 Task: Find connections with filter location Malīhābād with filter topic #Entrepreneurwith filter profile language Spanish with filter current company Dailyhunt with filter school Bangalore Jobs youth with filter industry Climate Data and Analytics with filter service category Tax Preparation with filter keywords title Hair Stylist
Action: Mouse moved to (512, 67)
Screenshot: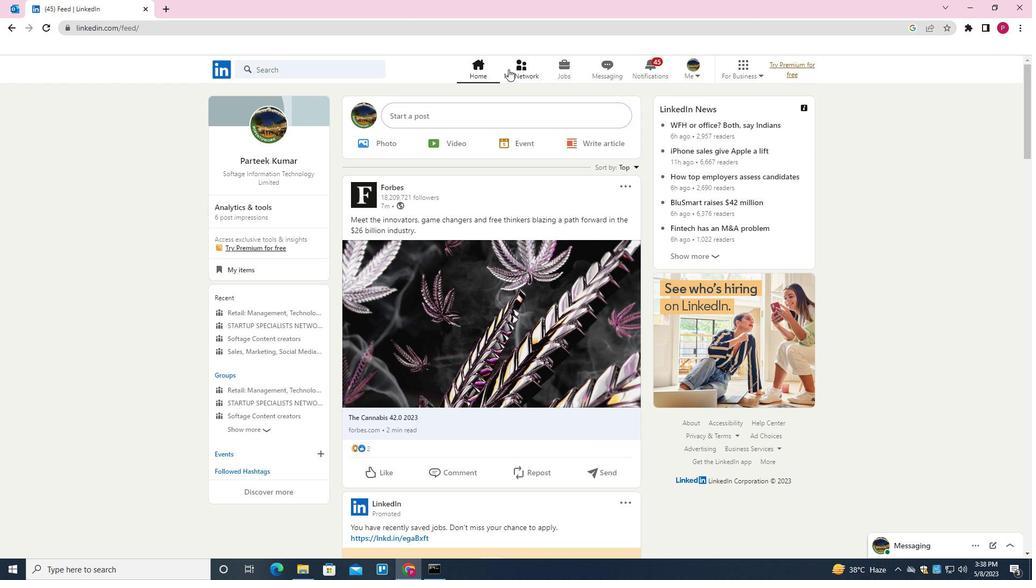 
Action: Mouse pressed left at (512, 67)
Screenshot: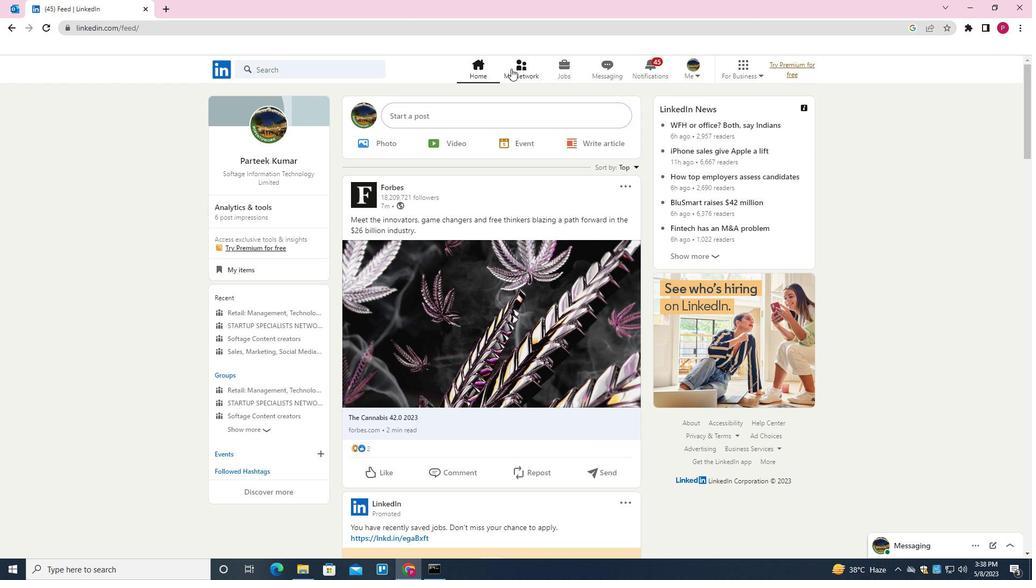
Action: Mouse moved to (302, 128)
Screenshot: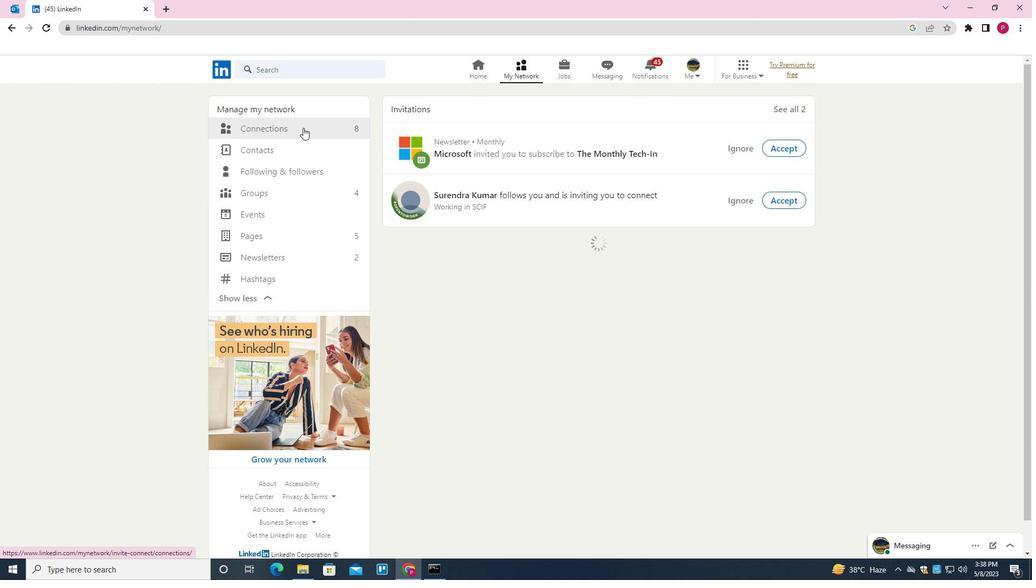 
Action: Mouse pressed left at (302, 128)
Screenshot: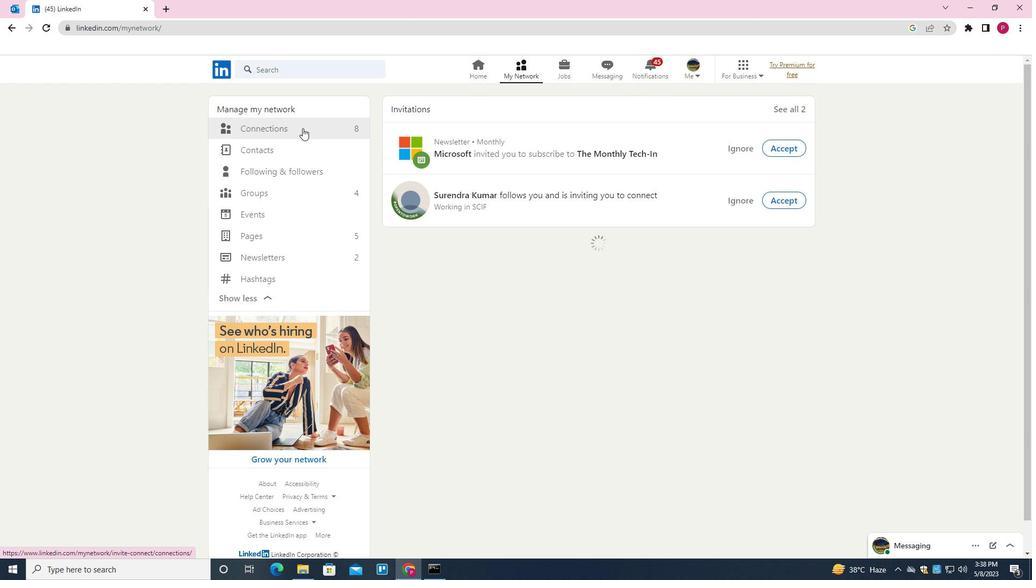 
Action: Mouse moved to (589, 125)
Screenshot: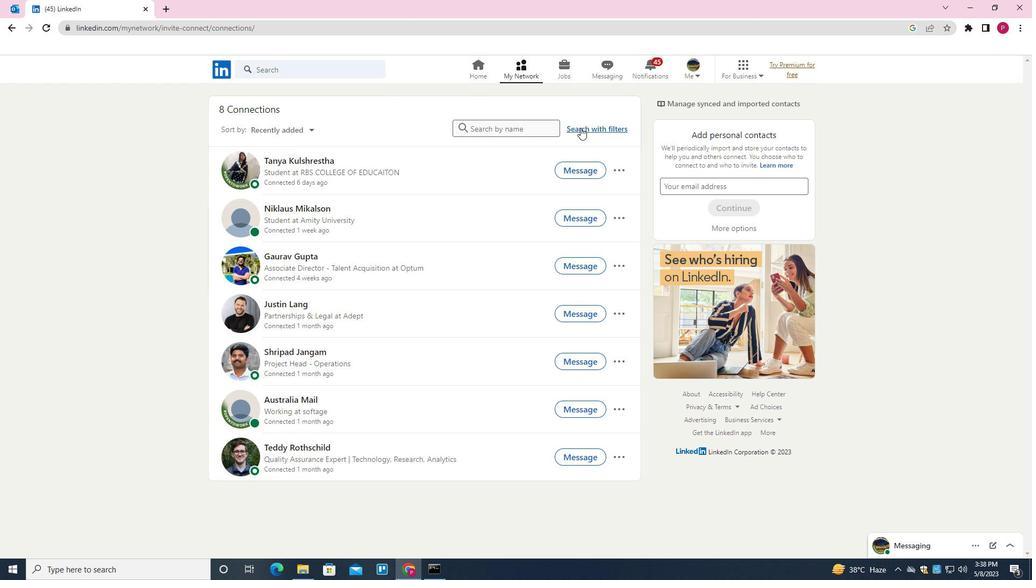 
Action: Mouse pressed left at (589, 125)
Screenshot: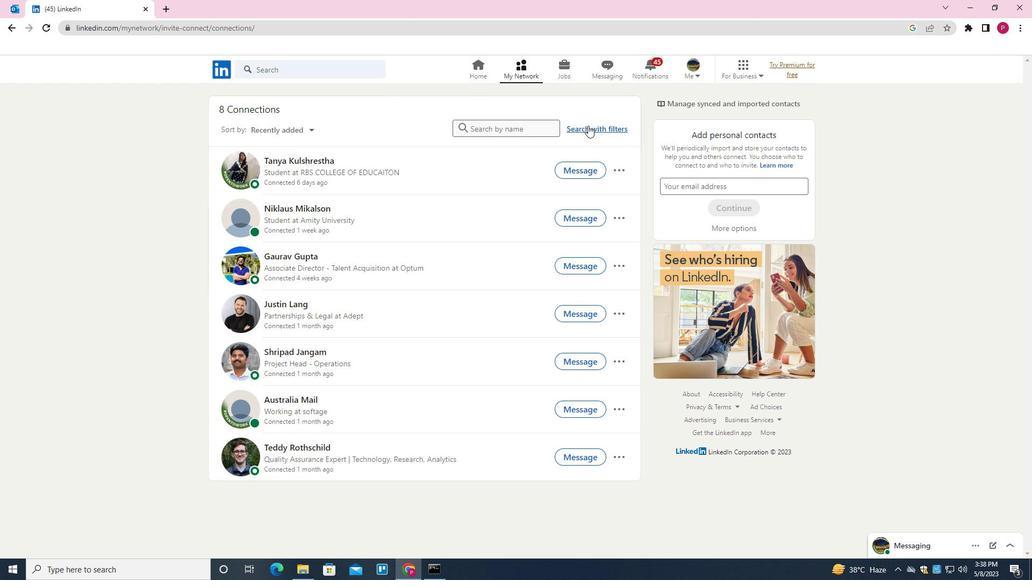 
Action: Mouse moved to (551, 100)
Screenshot: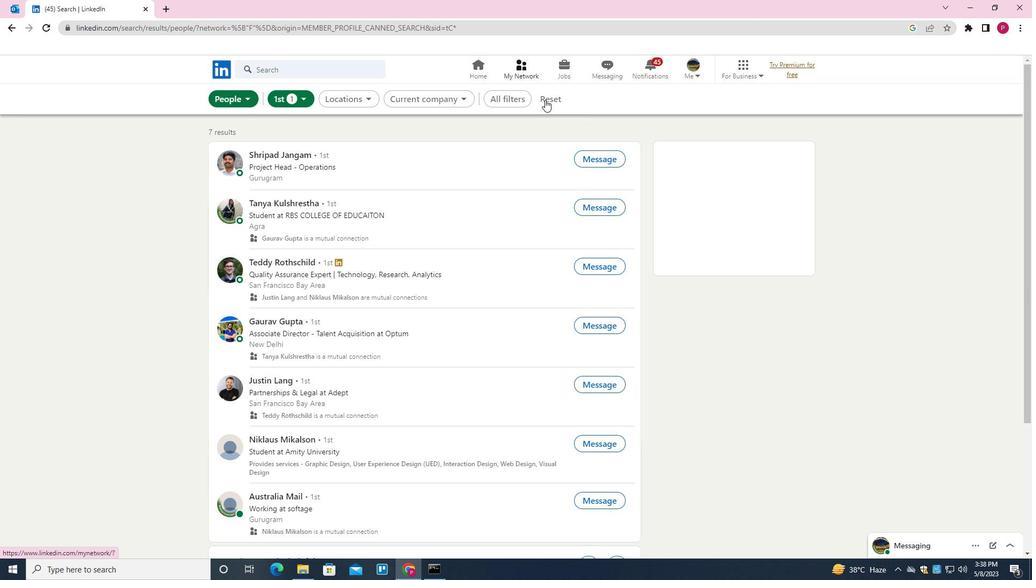
Action: Mouse pressed left at (551, 100)
Screenshot: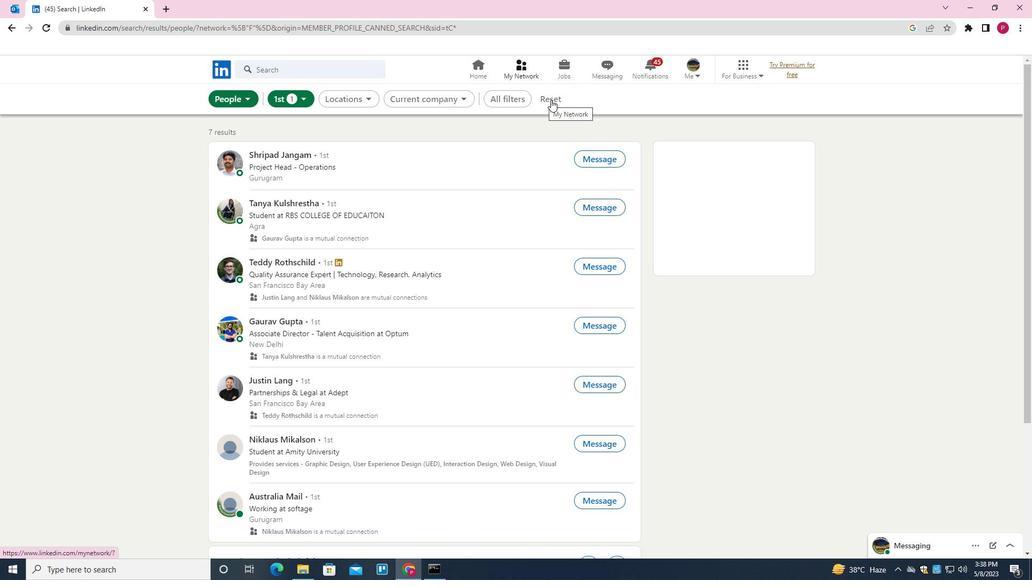 
Action: Mouse moved to (534, 102)
Screenshot: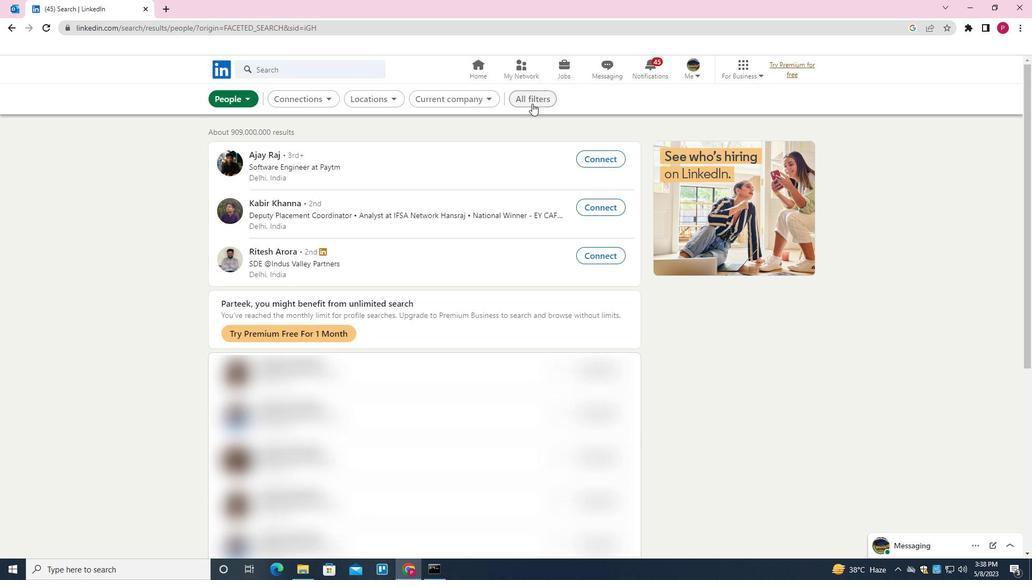 
Action: Mouse pressed left at (534, 102)
Screenshot: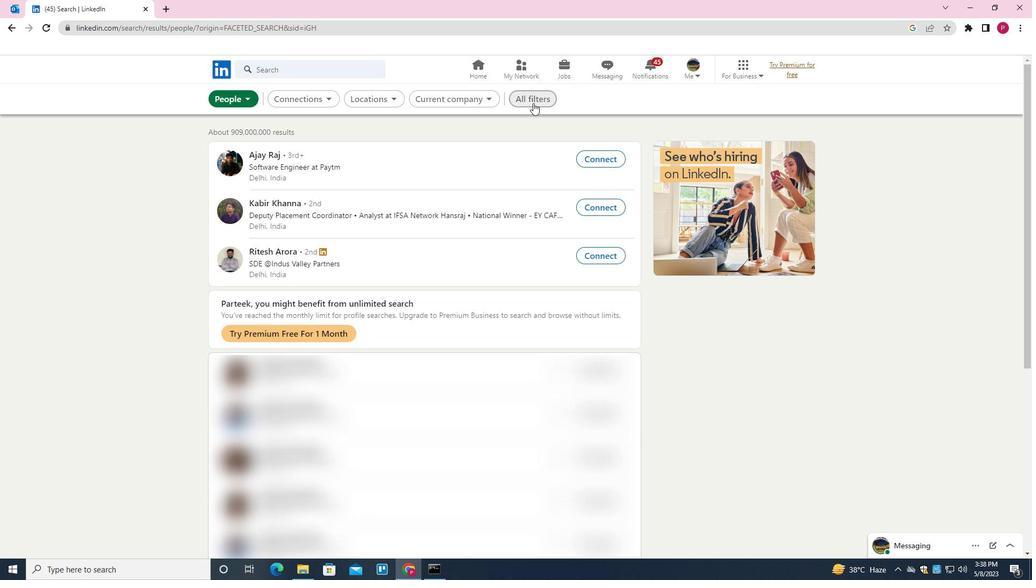 
Action: Mouse moved to (834, 280)
Screenshot: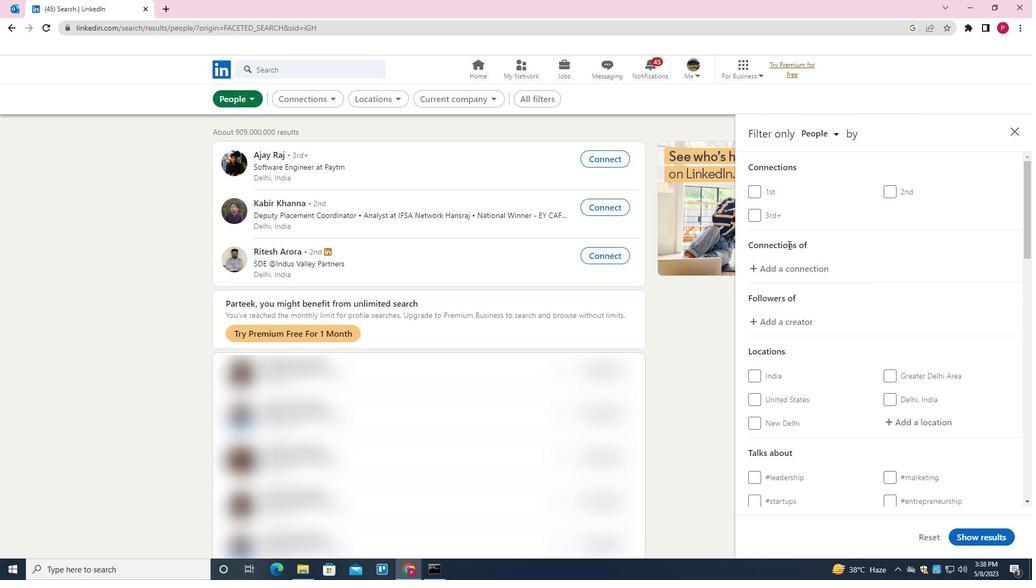
Action: Mouse scrolled (834, 280) with delta (0, 0)
Screenshot: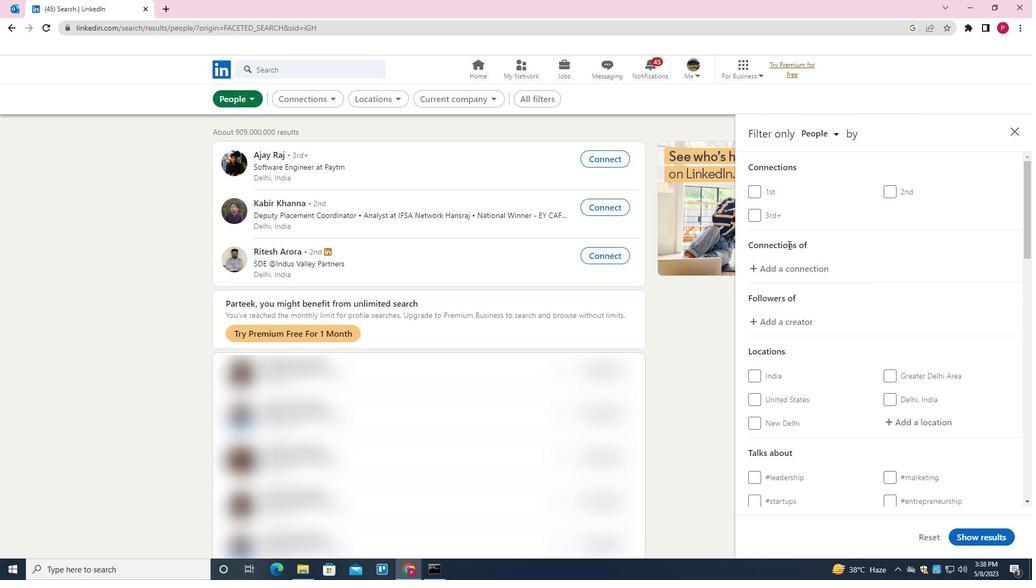 
Action: Mouse moved to (855, 296)
Screenshot: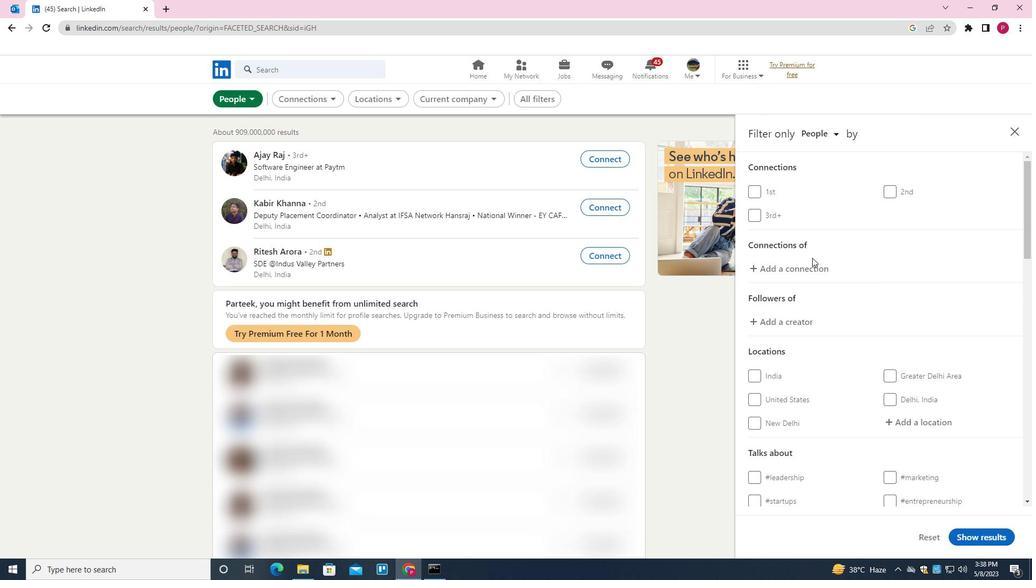 
Action: Mouse scrolled (855, 296) with delta (0, 0)
Screenshot: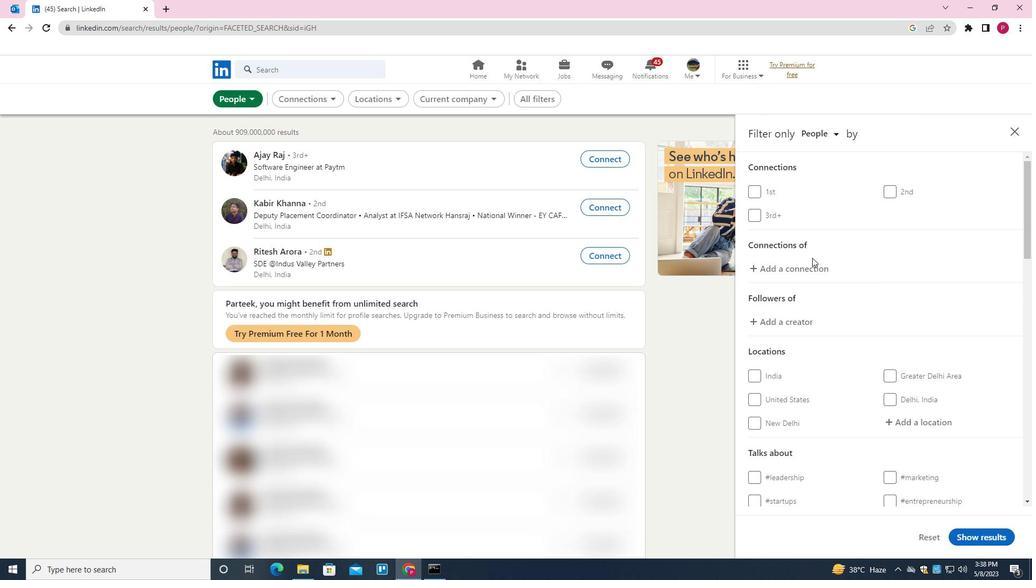
Action: Mouse moved to (862, 302)
Screenshot: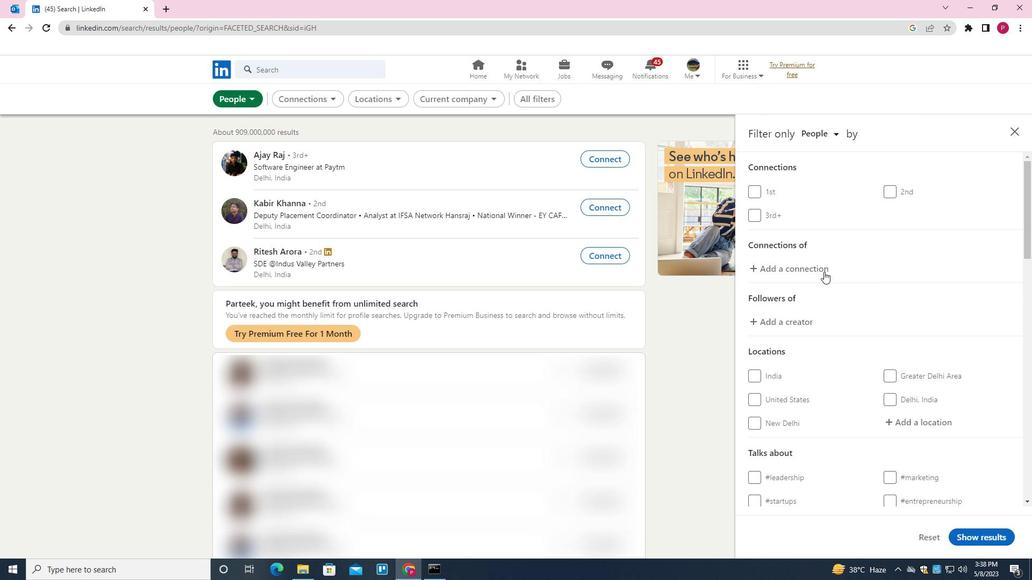 
Action: Mouse scrolled (862, 302) with delta (0, 0)
Screenshot: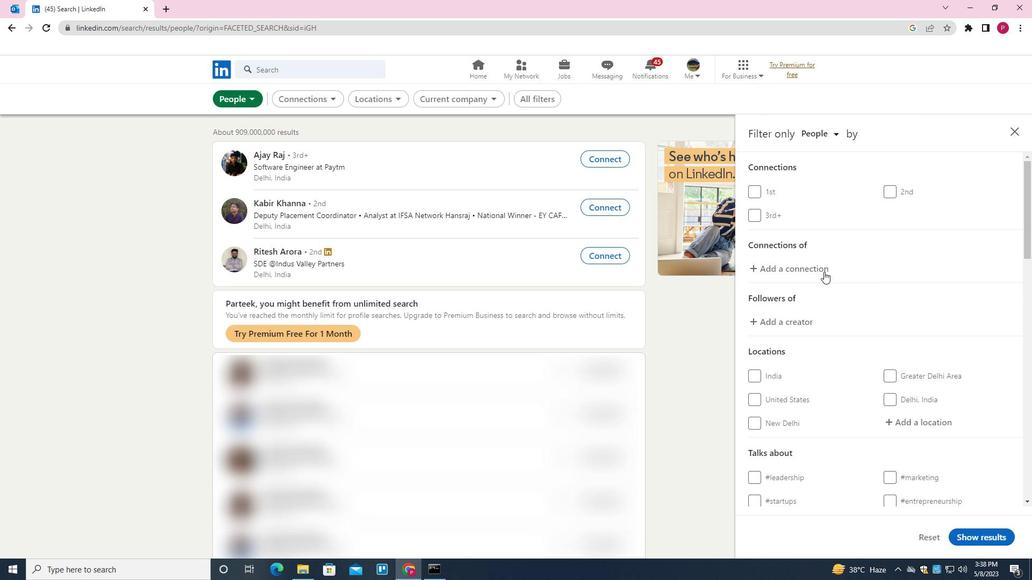 
Action: Mouse moved to (925, 259)
Screenshot: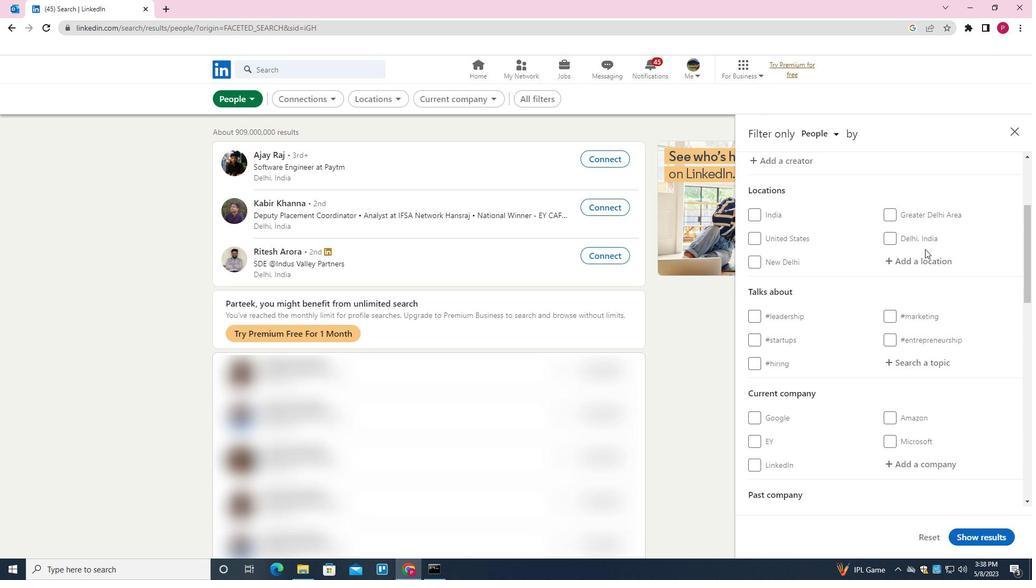 
Action: Mouse pressed left at (925, 259)
Screenshot: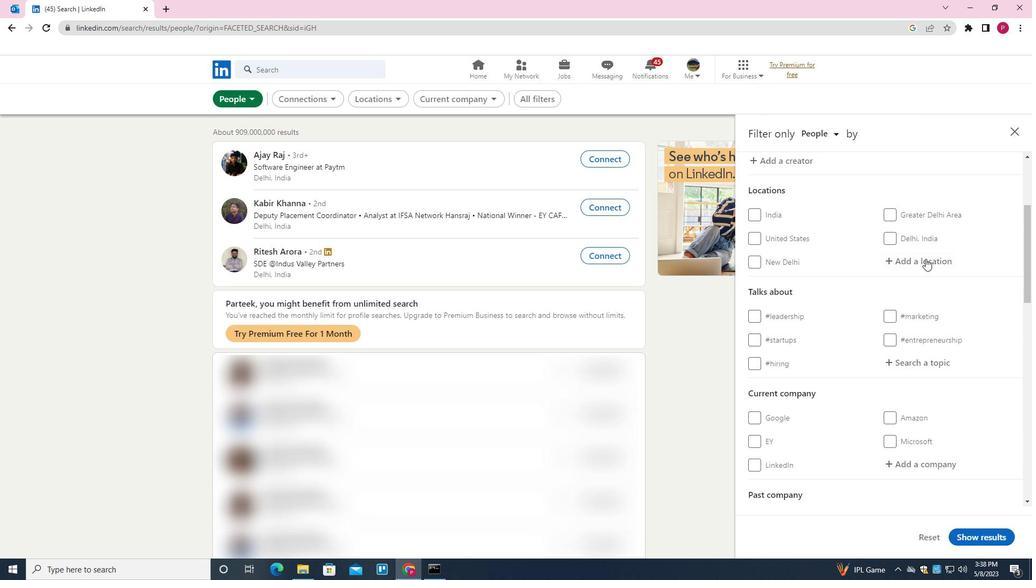 
Action: Key pressed <Key.shift>MALIHABAD<Key.down><Key.enter>
Screenshot: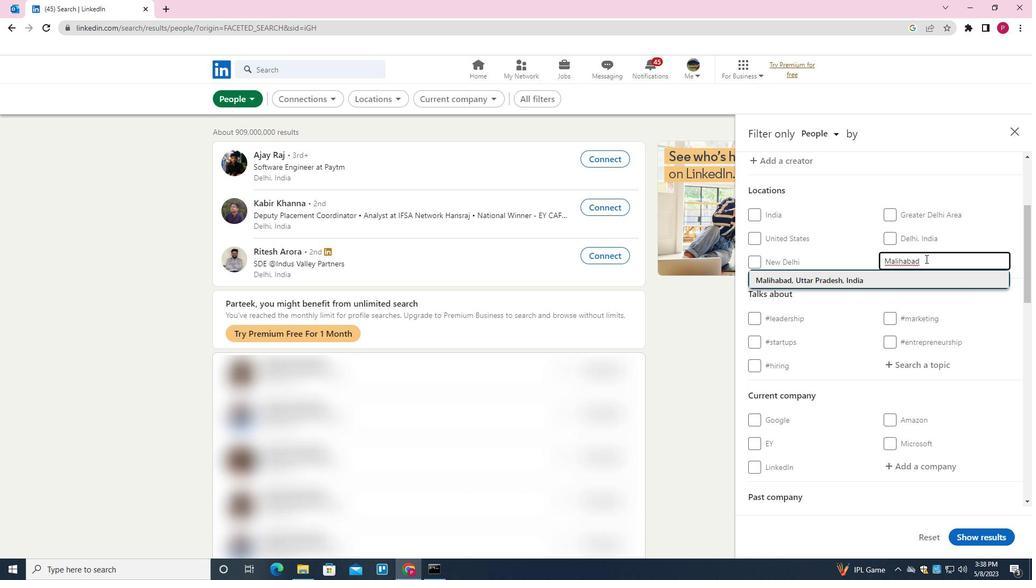 
Action: Mouse moved to (816, 333)
Screenshot: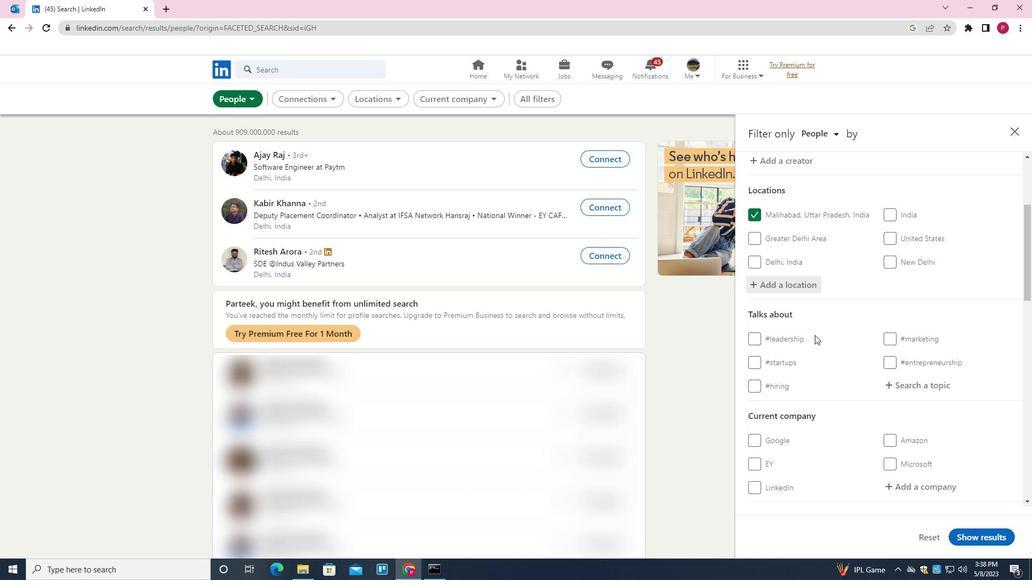 
Action: Mouse scrolled (816, 333) with delta (0, 0)
Screenshot: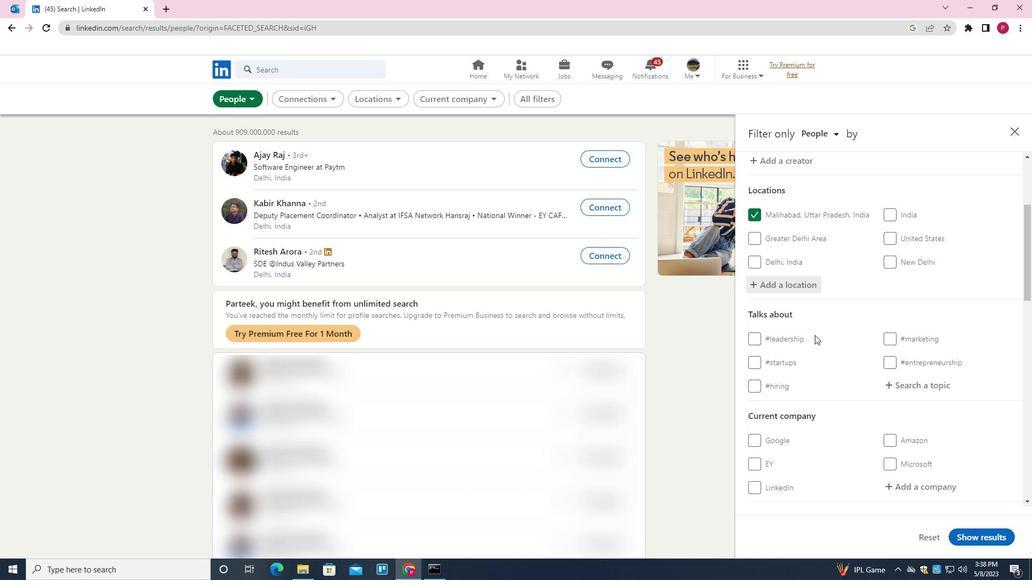 
Action: Mouse moved to (816, 332)
Screenshot: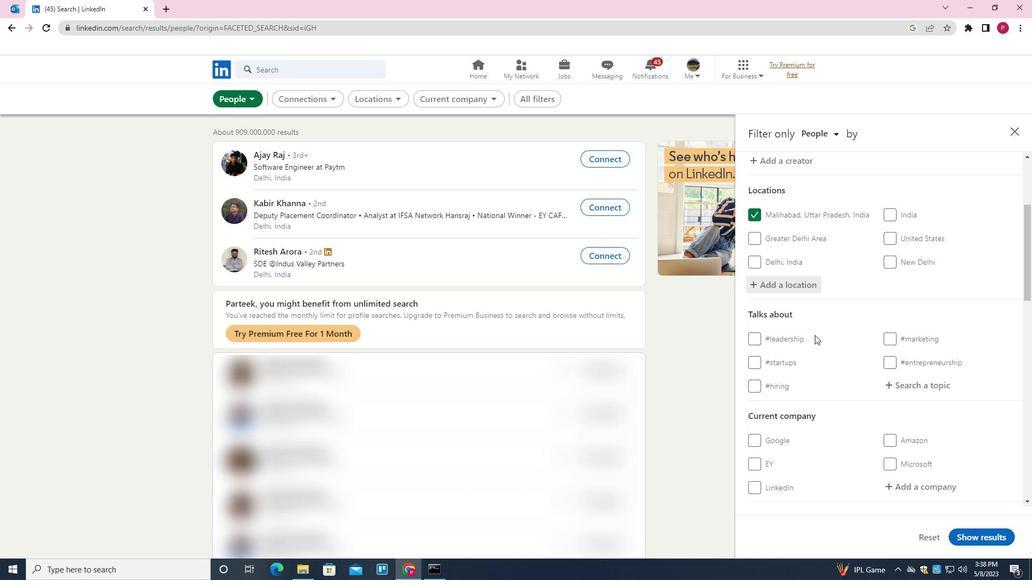 
Action: Mouse scrolled (816, 332) with delta (0, 0)
Screenshot: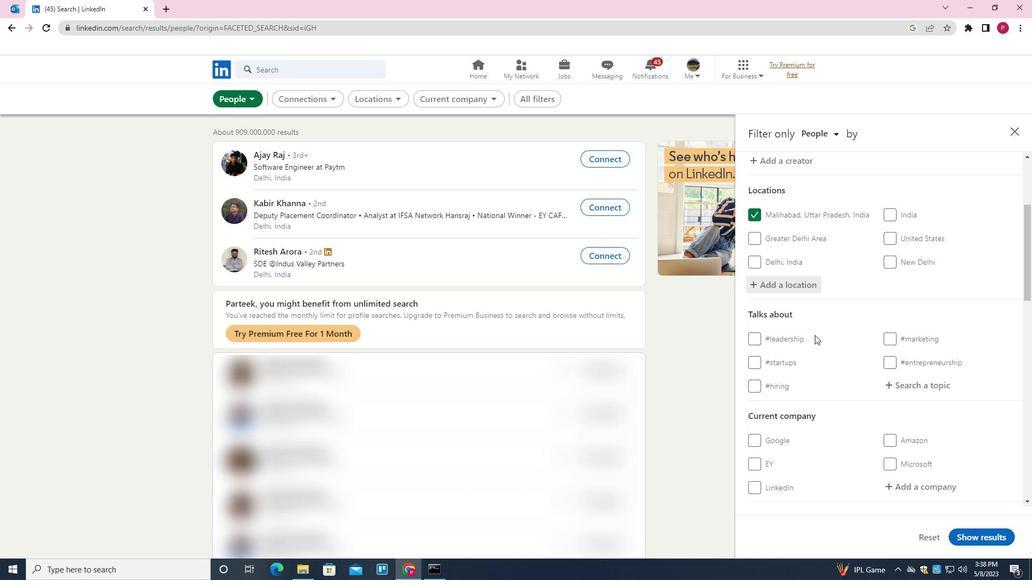 
Action: Mouse moved to (819, 331)
Screenshot: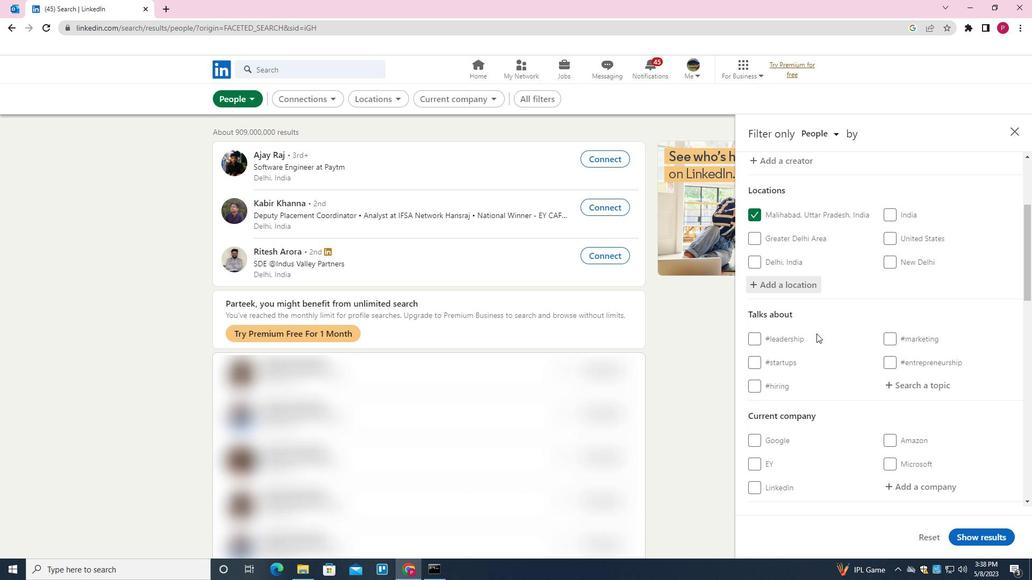 
Action: Mouse scrolled (819, 330) with delta (0, 0)
Screenshot: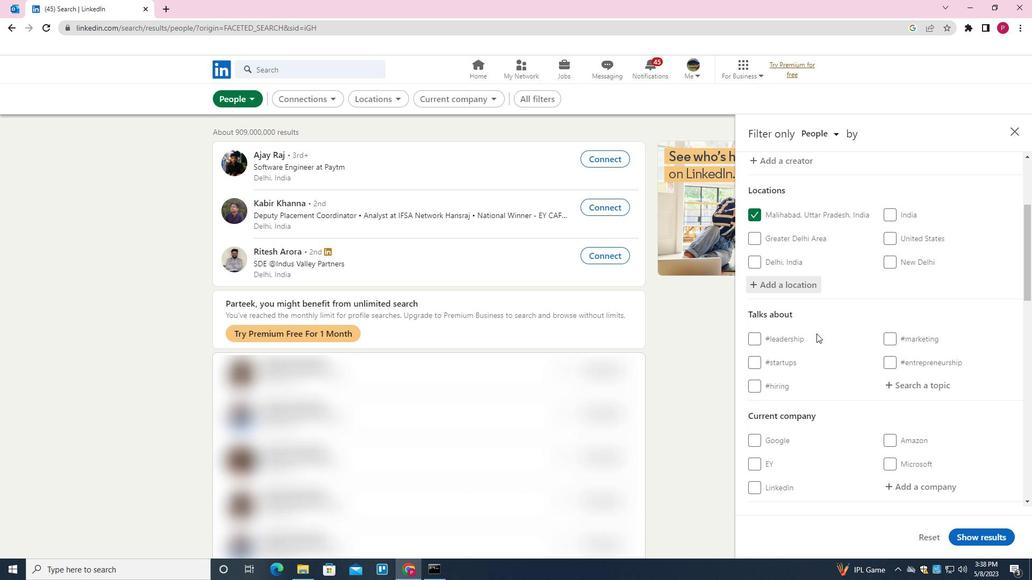
Action: Mouse moved to (898, 222)
Screenshot: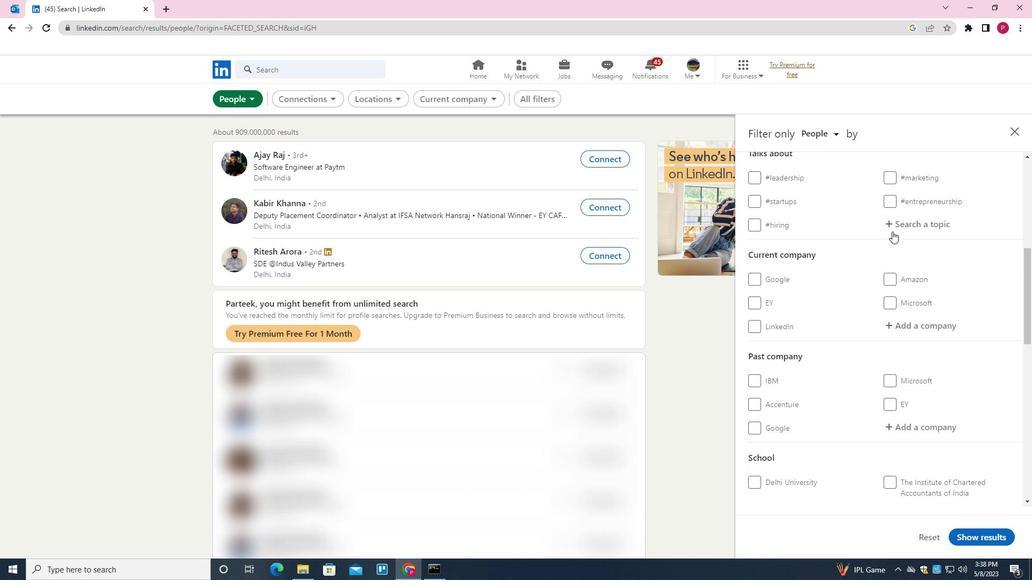 
Action: Mouse pressed left at (898, 222)
Screenshot: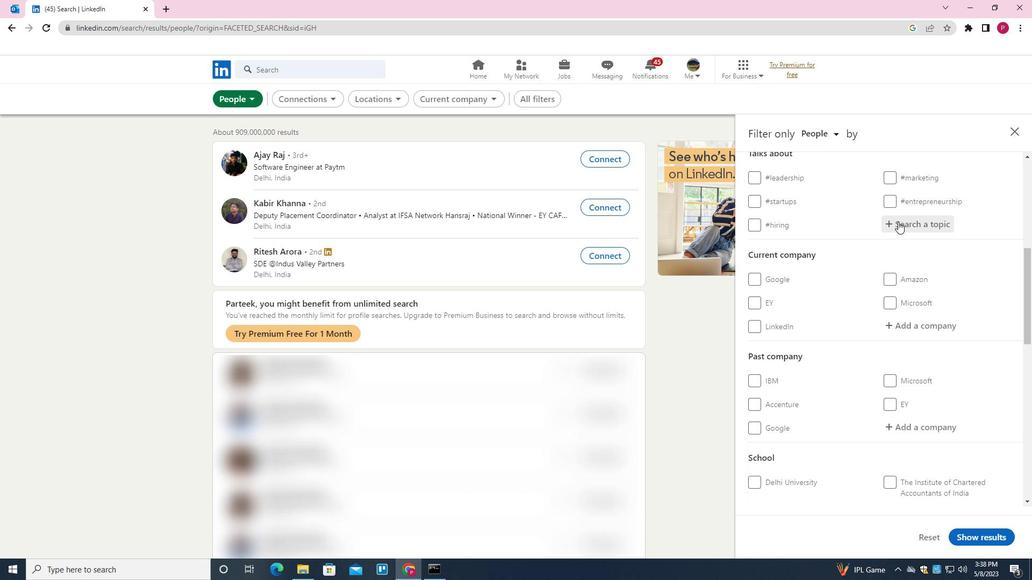 
Action: Key pressed ENTERPRENEUR<Key.down><Key.down><Key.enter>
Screenshot: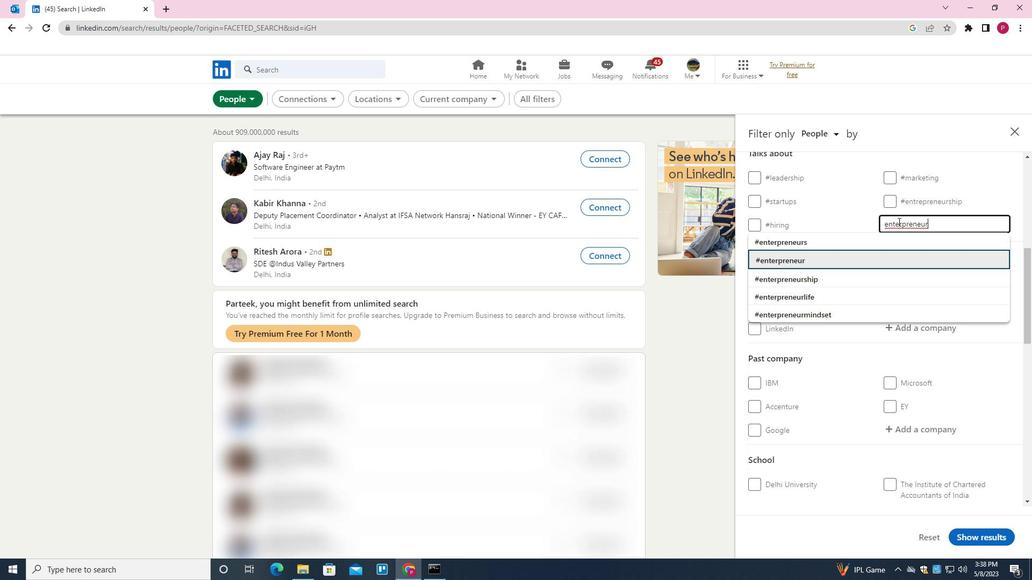 
Action: Mouse moved to (898, 283)
Screenshot: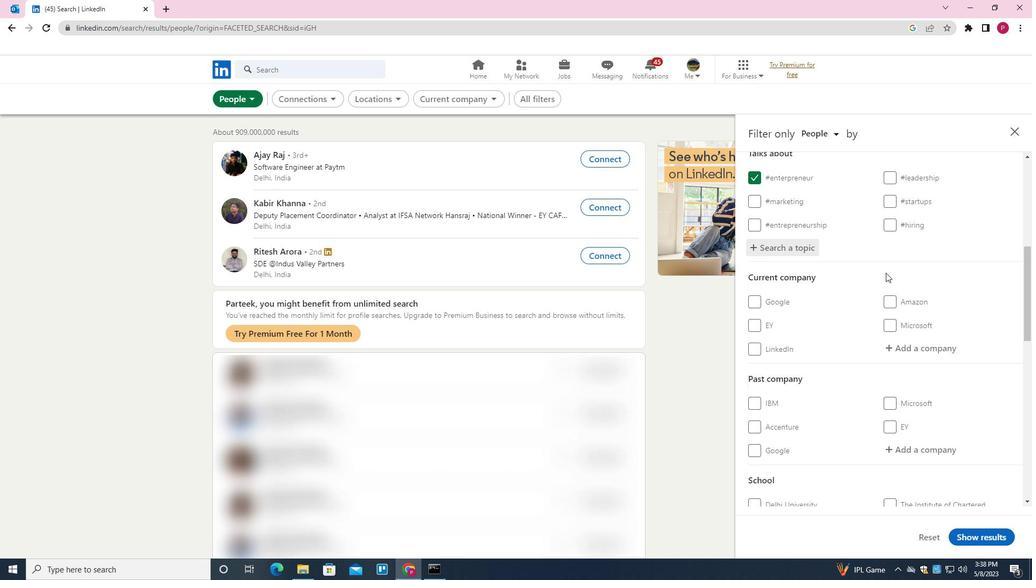 
Action: Mouse scrolled (898, 282) with delta (0, 0)
Screenshot: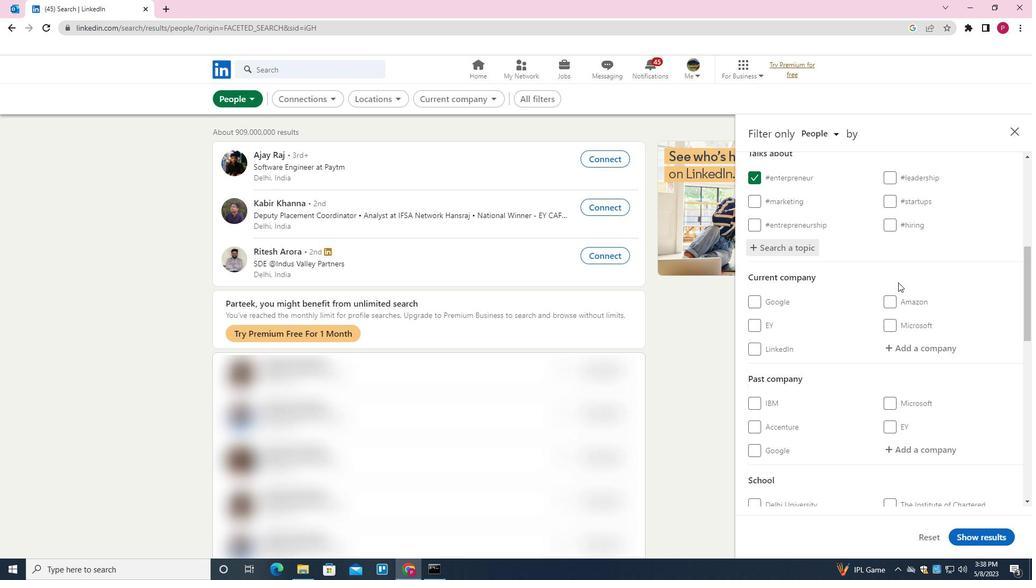 
Action: Mouse scrolled (898, 282) with delta (0, 0)
Screenshot: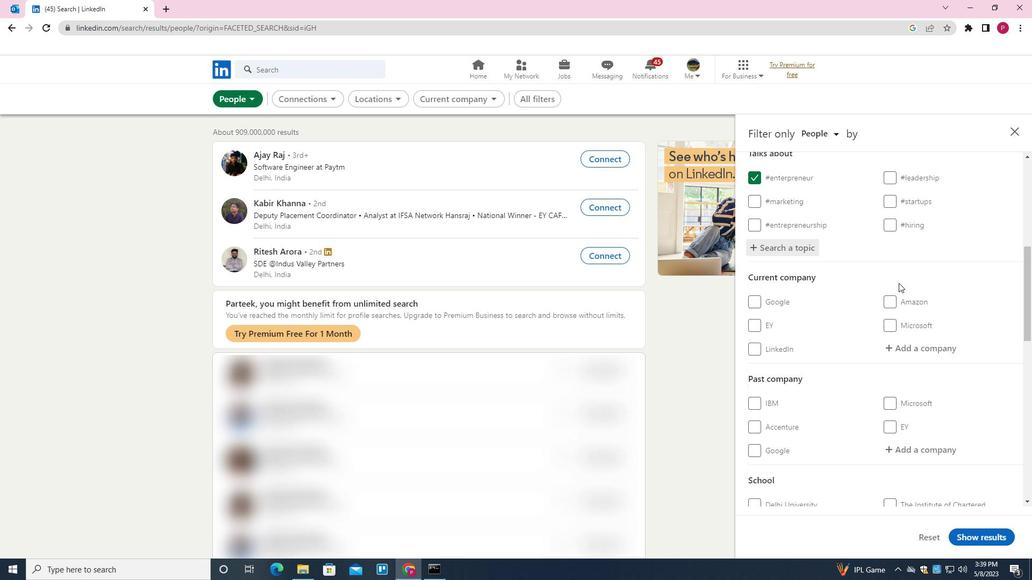 
Action: Mouse scrolled (898, 282) with delta (0, 0)
Screenshot: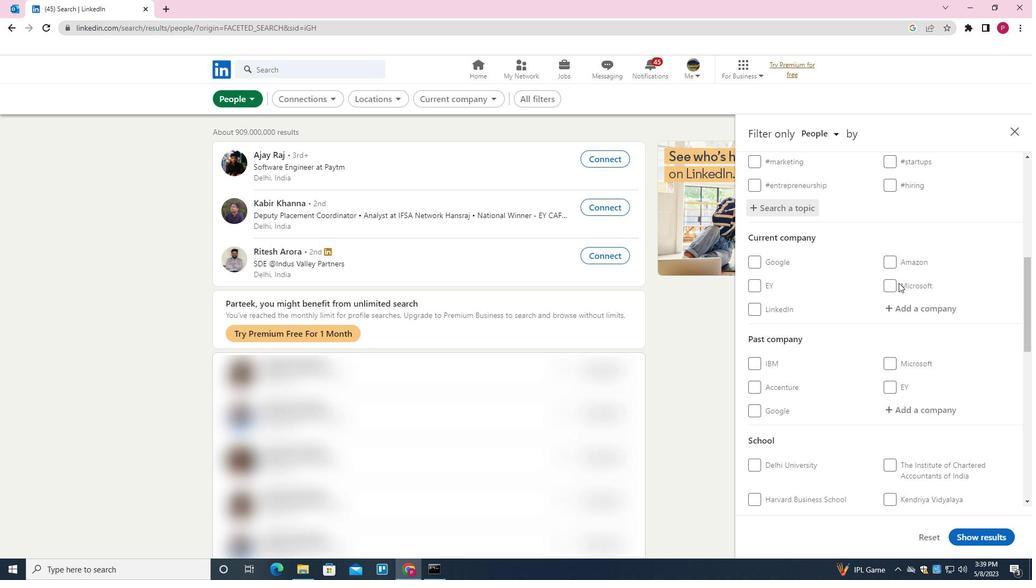 
Action: Mouse moved to (825, 287)
Screenshot: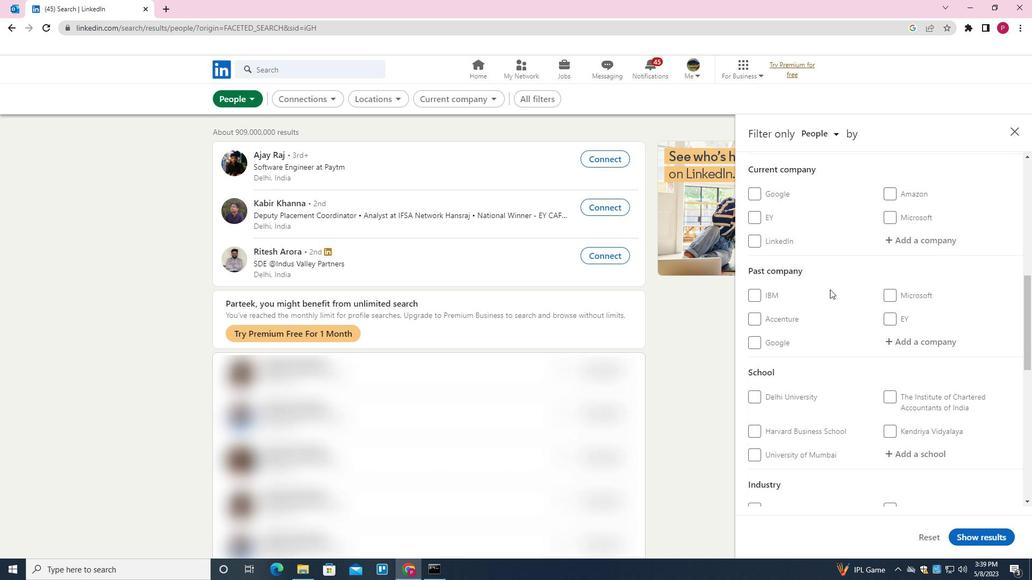 
Action: Mouse scrolled (825, 287) with delta (0, 0)
Screenshot: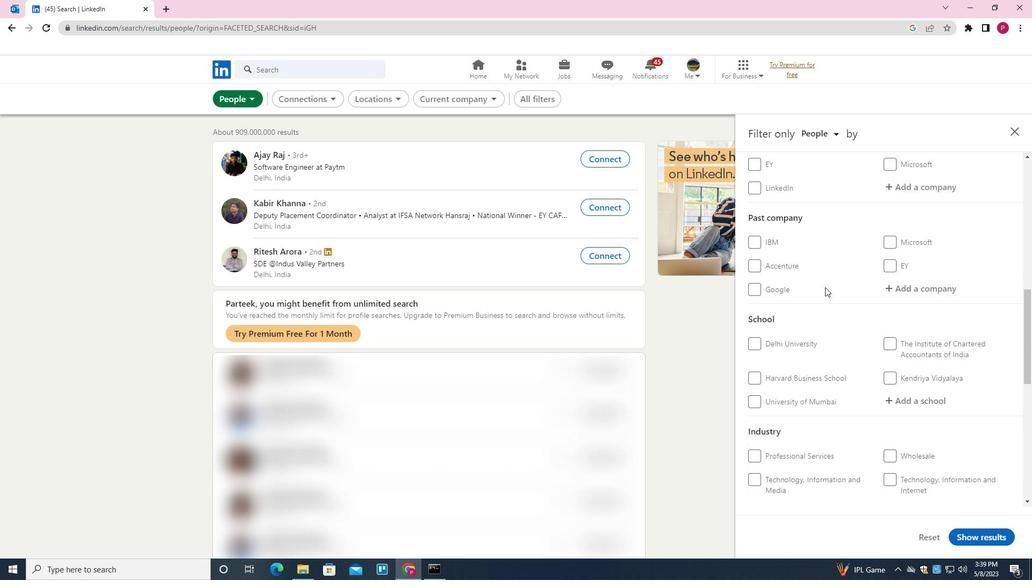 
Action: Mouse scrolled (825, 287) with delta (0, 0)
Screenshot: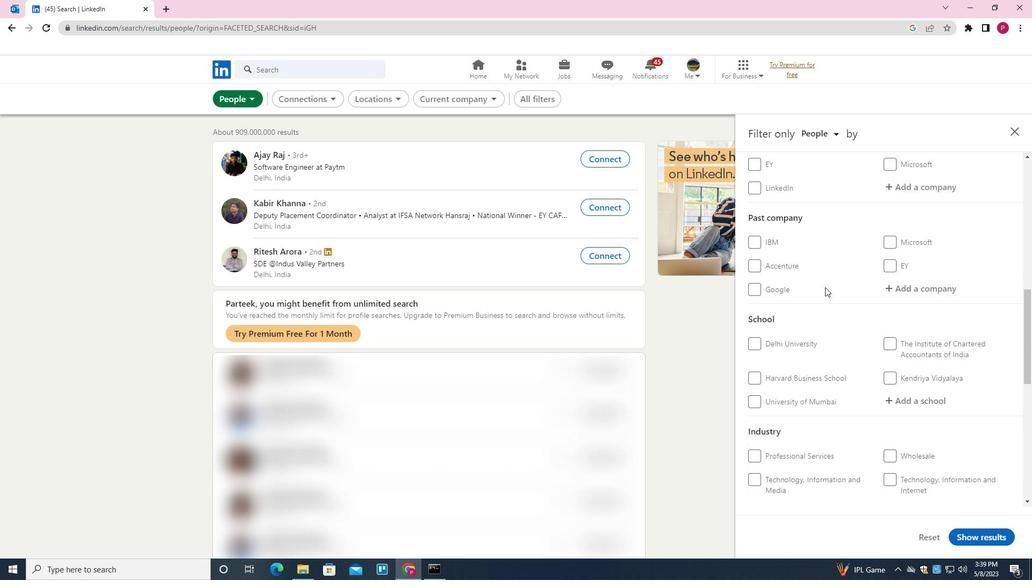 
Action: Mouse scrolled (825, 287) with delta (0, 0)
Screenshot: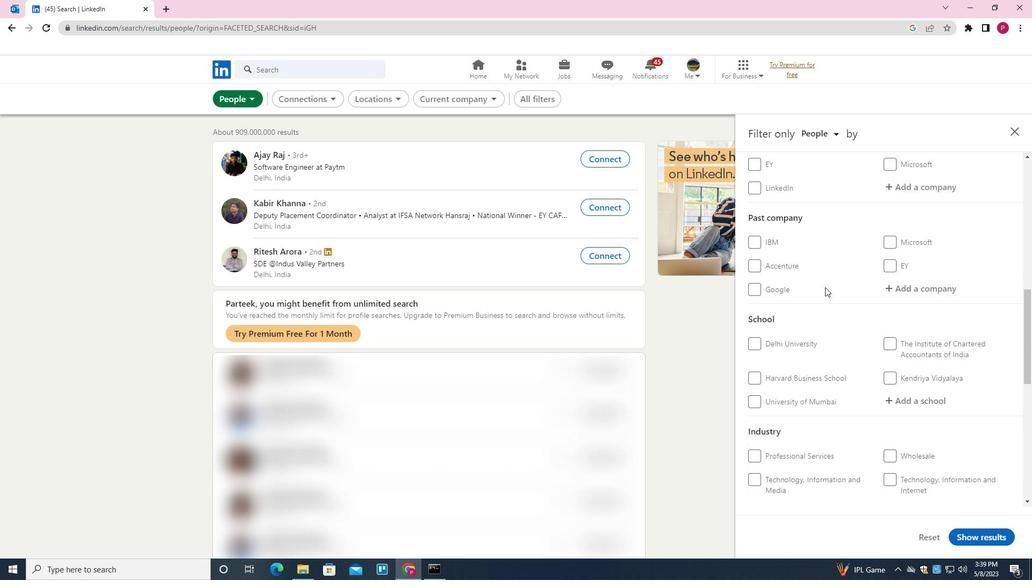 
Action: Mouse scrolled (825, 287) with delta (0, 0)
Screenshot: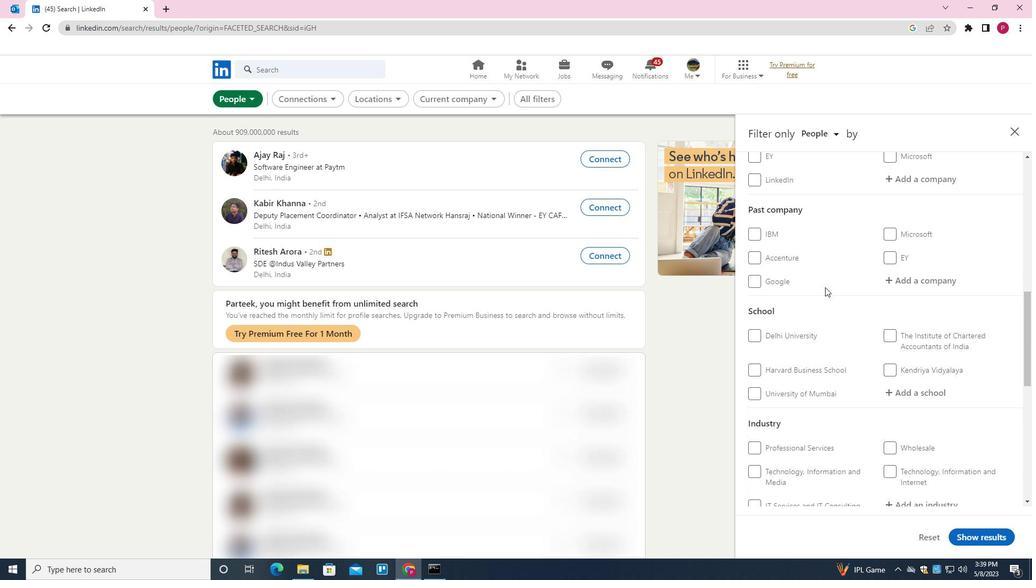 
Action: Mouse scrolled (825, 287) with delta (0, 0)
Screenshot: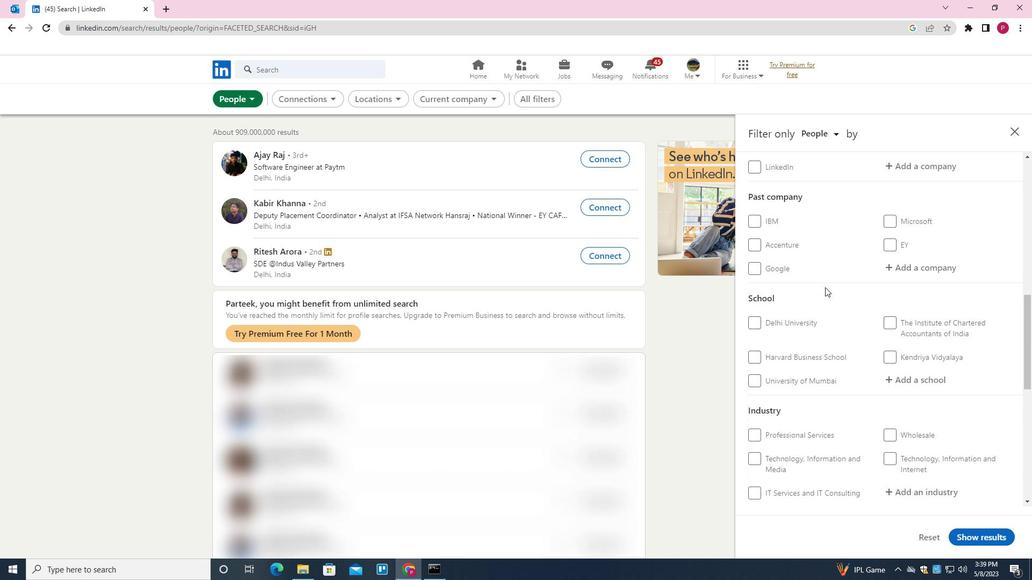
Action: Mouse moved to (776, 319)
Screenshot: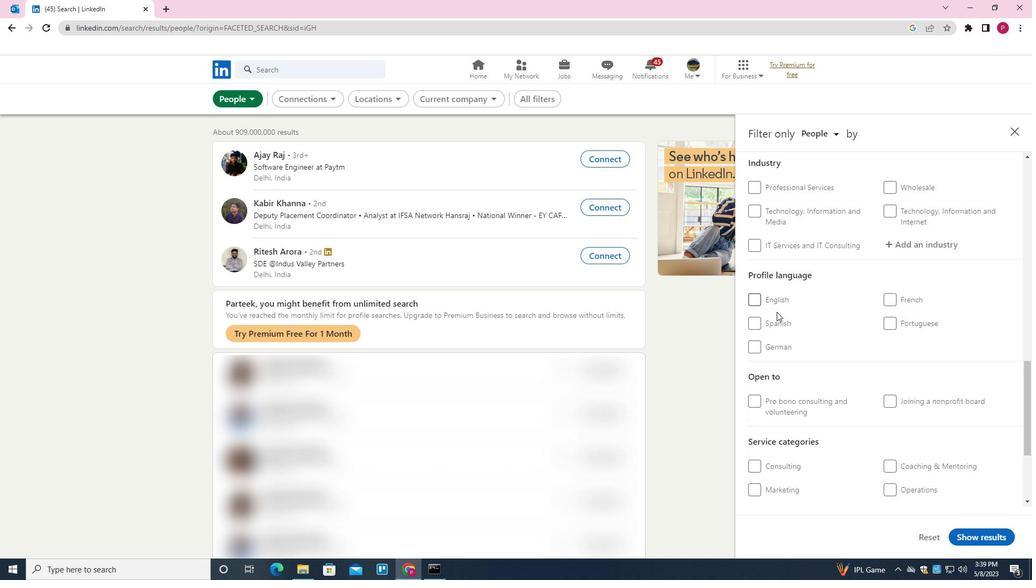 
Action: Mouse pressed left at (776, 319)
Screenshot: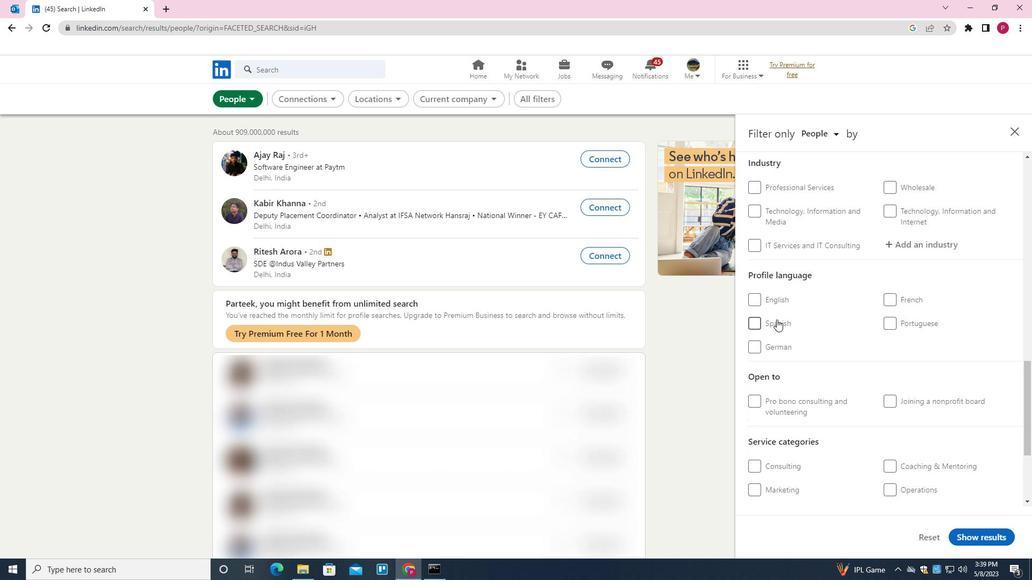 
Action: Mouse moved to (814, 348)
Screenshot: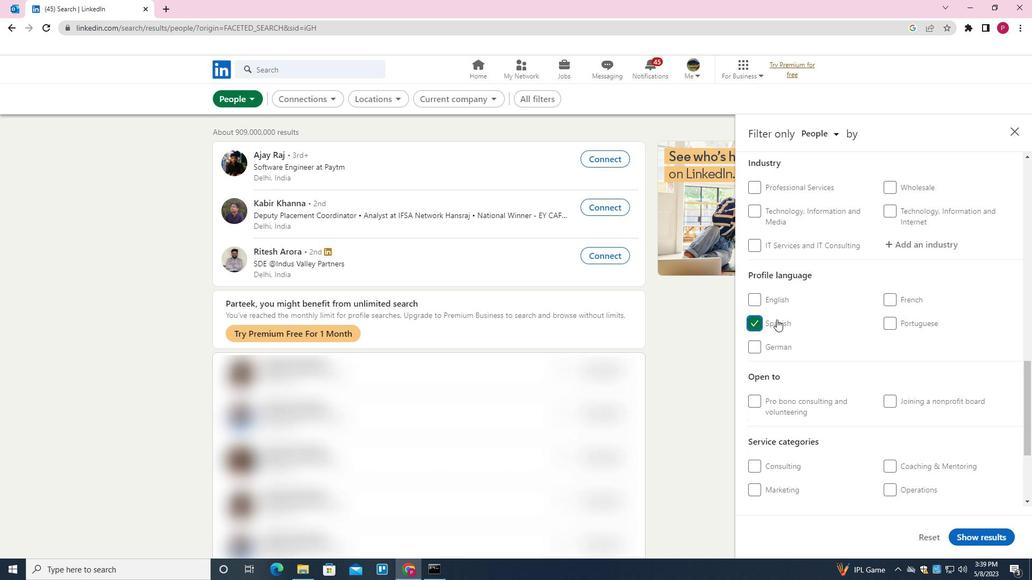 
Action: Mouse scrolled (814, 349) with delta (0, 0)
Screenshot: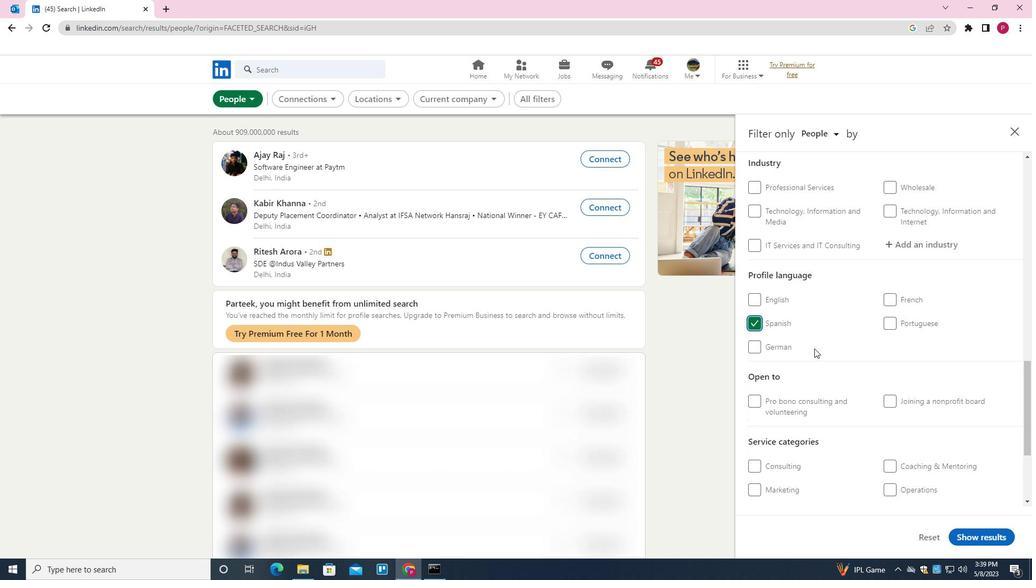
Action: Mouse scrolled (814, 349) with delta (0, 0)
Screenshot: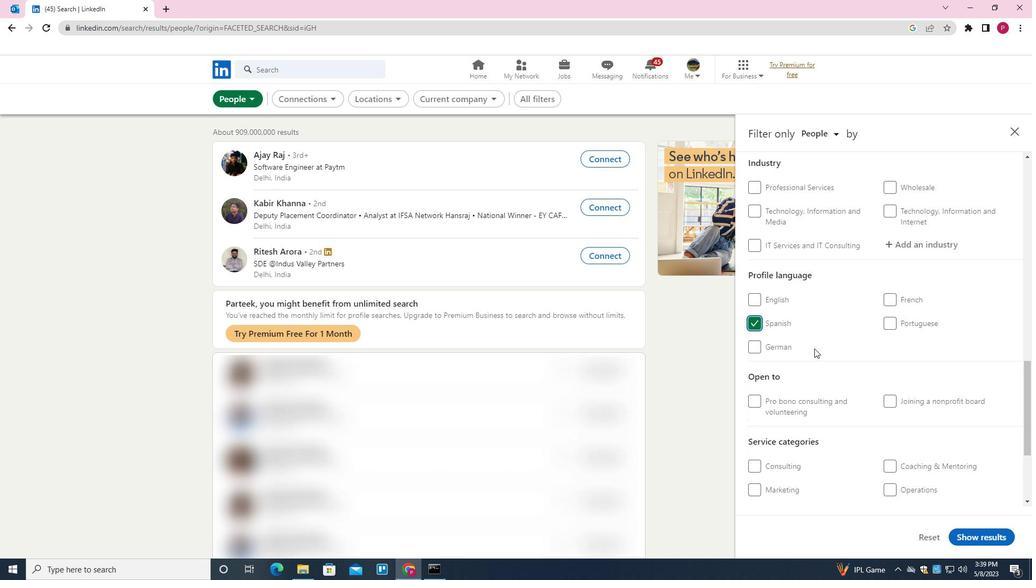 
Action: Mouse scrolled (814, 349) with delta (0, 0)
Screenshot: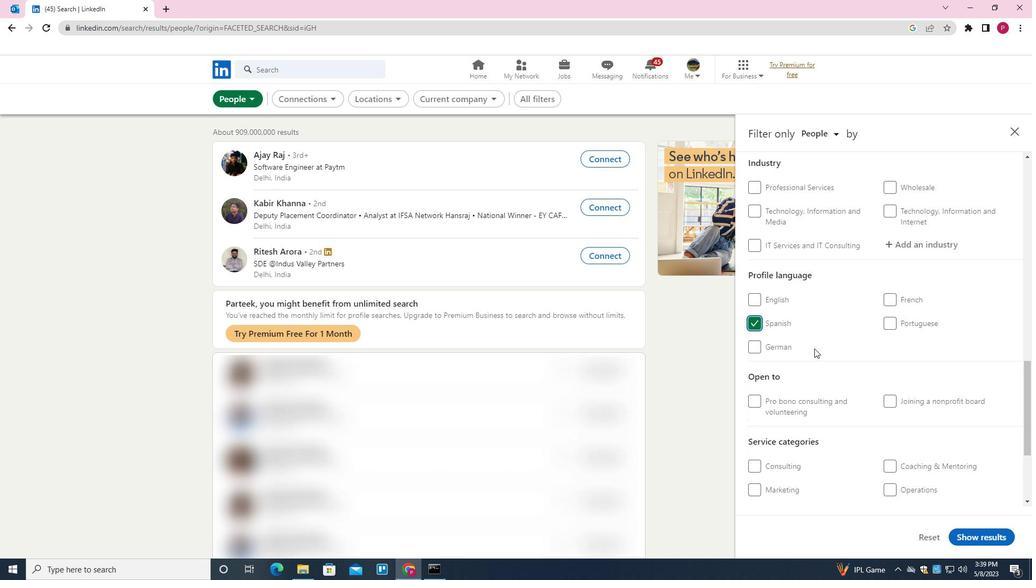 
Action: Mouse scrolled (814, 349) with delta (0, 0)
Screenshot: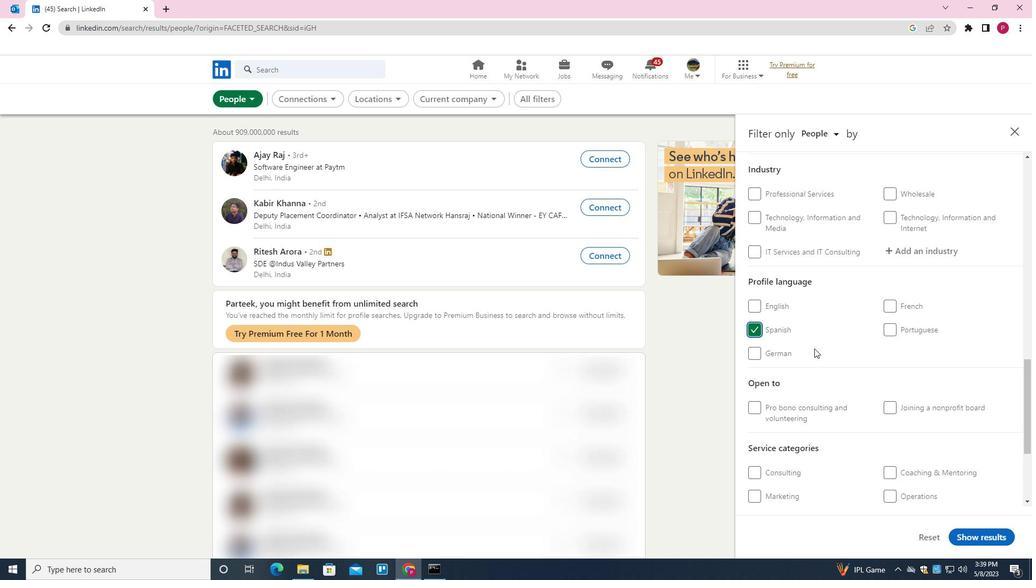 
Action: Mouse scrolled (814, 349) with delta (0, 0)
Screenshot: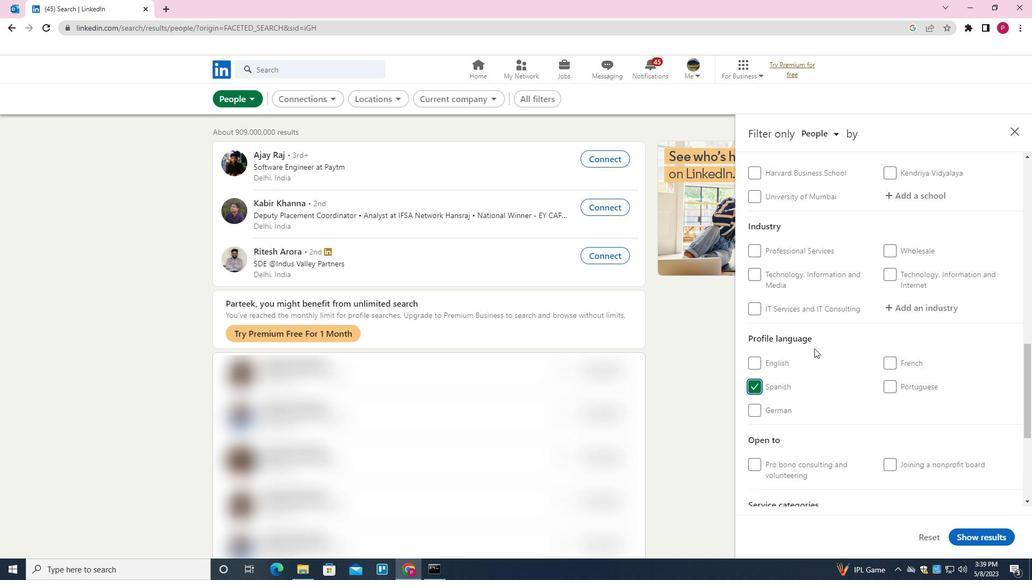 
Action: Mouse scrolled (814, 349) with delta (0, 0)
Screenshot: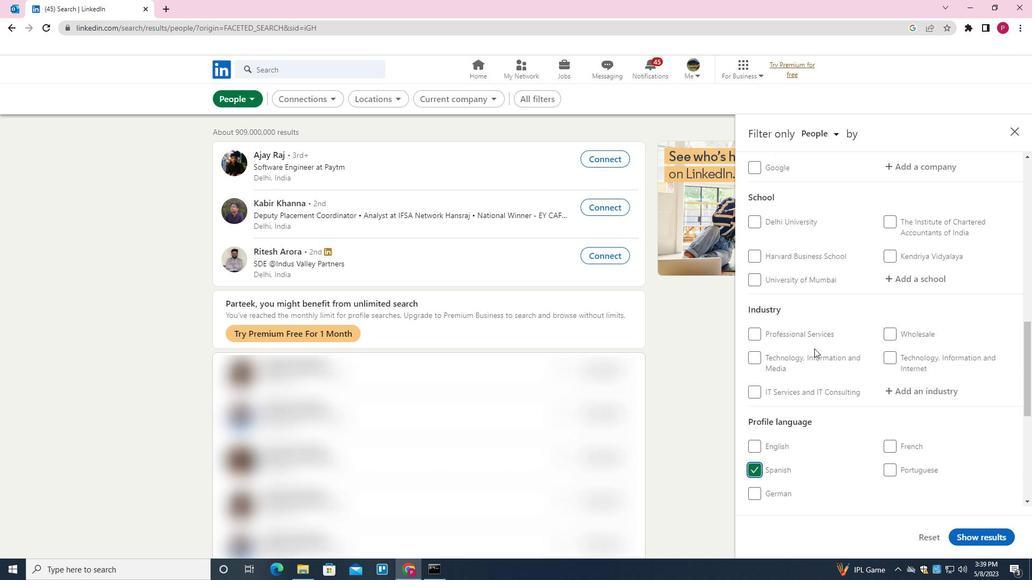 
Action: Mouse moved to (891, 237)
Screenshot: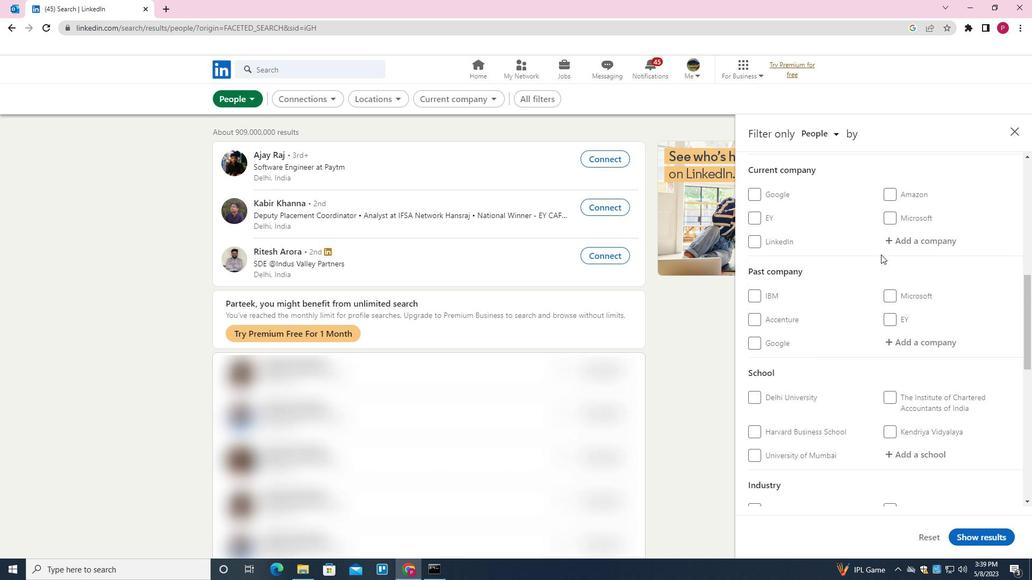 
Action: Mouse pressed left at (891, 237)
Screenshot: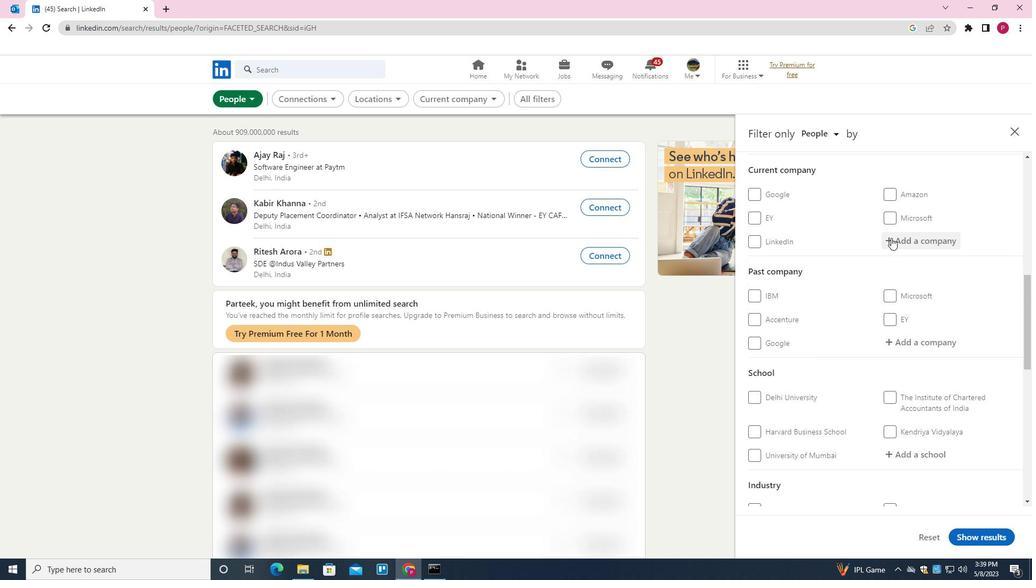 
Action: Key pressed <Key.shift>DAILYHUNT<Key.down><Key.enter>
Screenshot: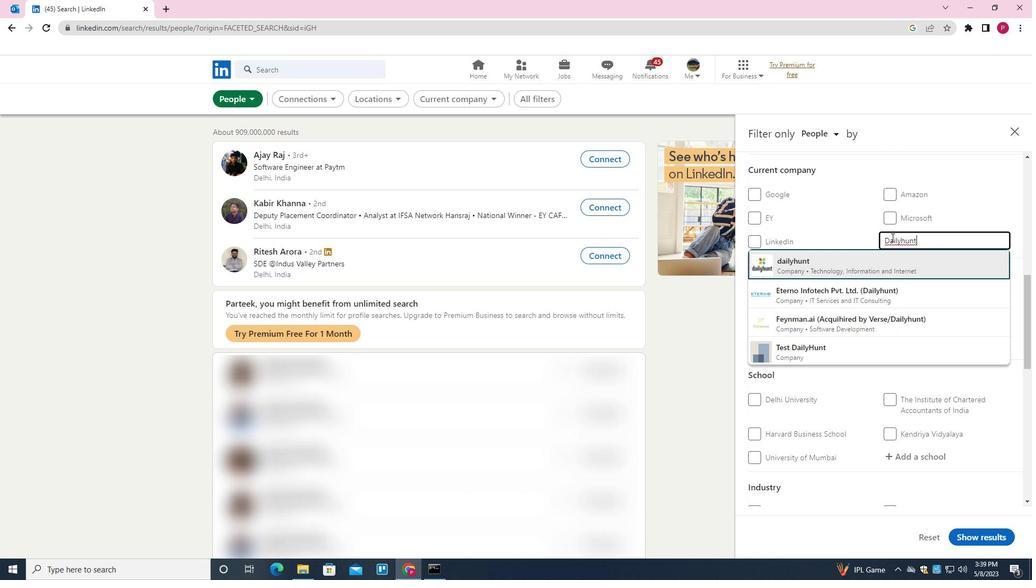 
Action: Mouse moved to (850, 355)
Screenshot: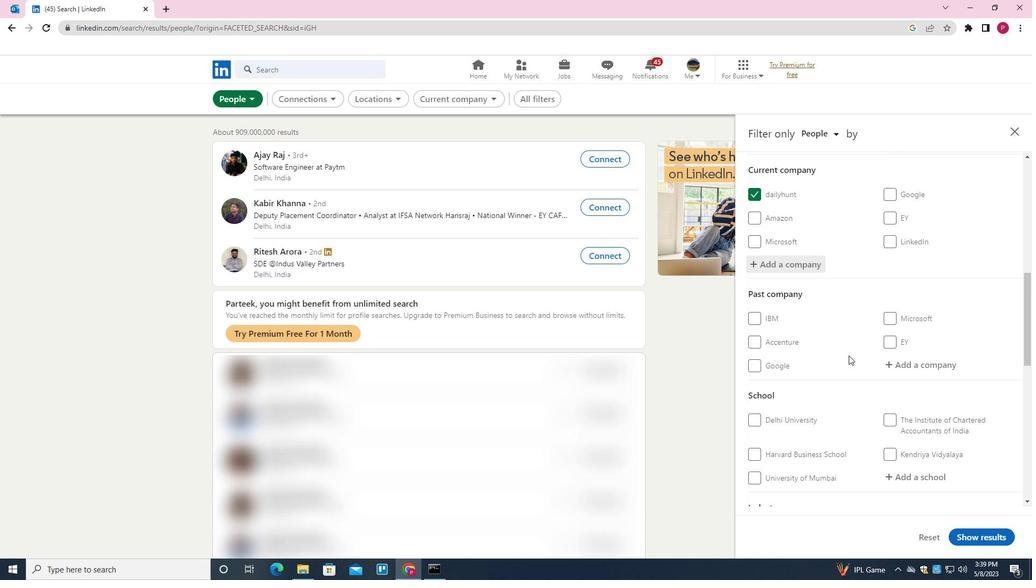
Action: Mouse scrolled (850, 354) with delta (0, 0)
Screenshot: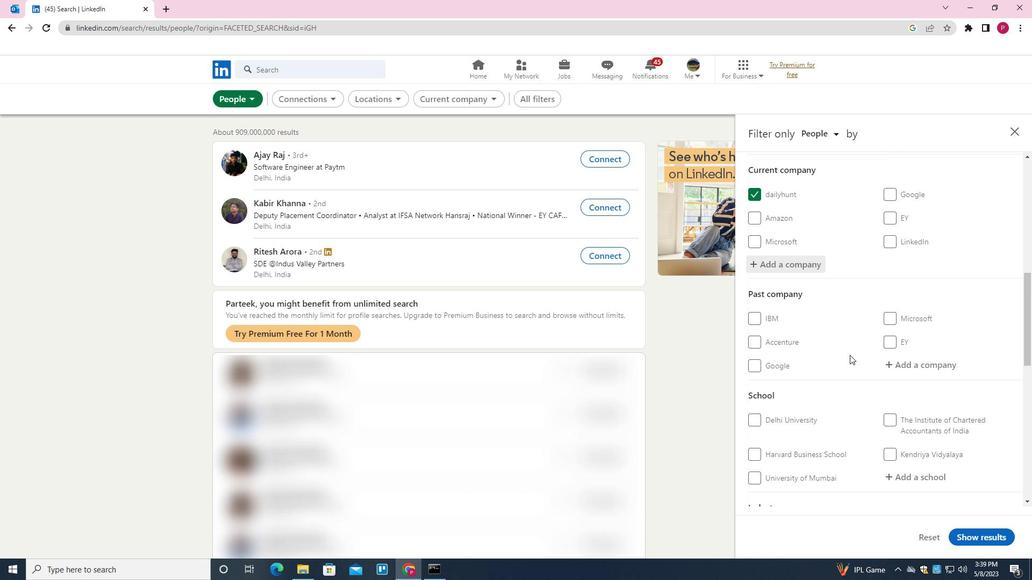 
Action: Mouse moved to (850, 354)
Screenshot: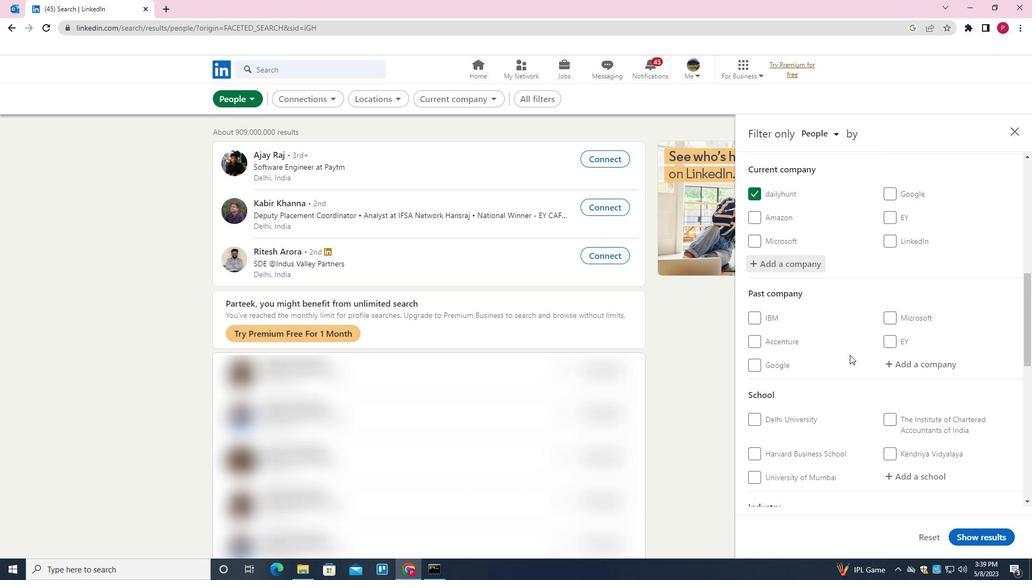 
Action: Mouse scrolled (850, 354) with delta (0, 0)
Screenshot: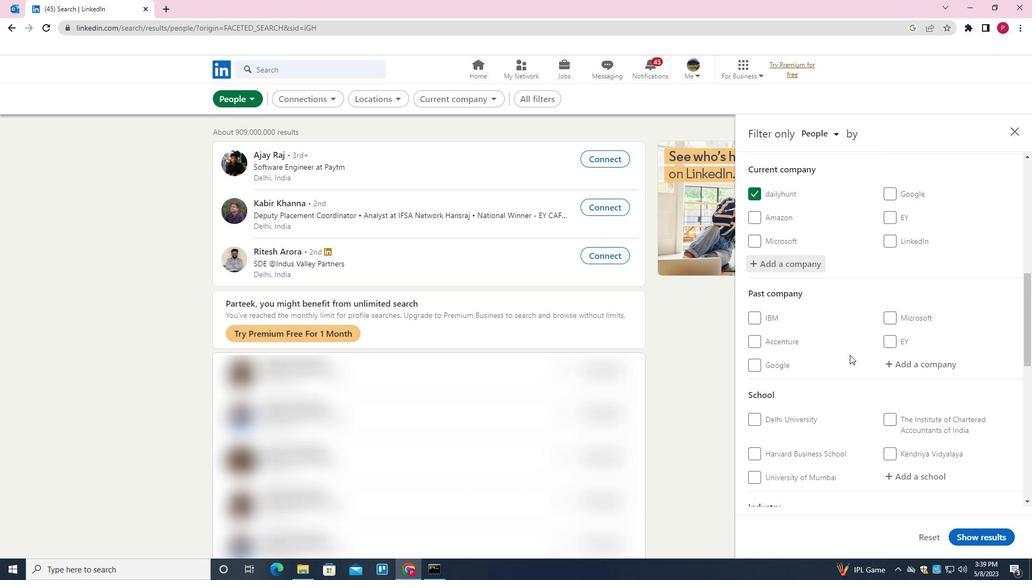 
Action: Mouse moved to (851, 353)
Screenshot: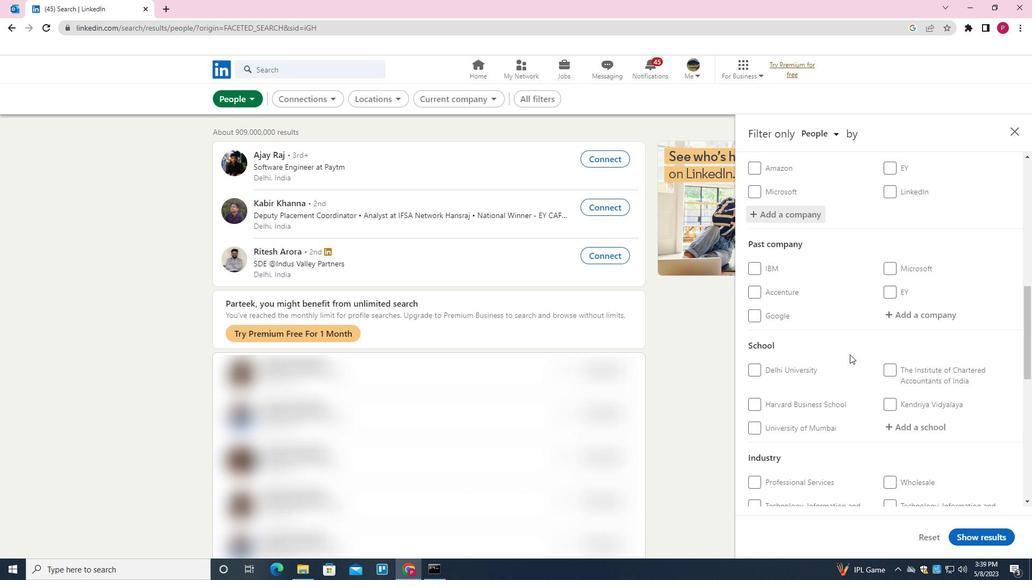 
Action: Mouse scrolled (851, 353) with delta (0, 0)
Screenshot: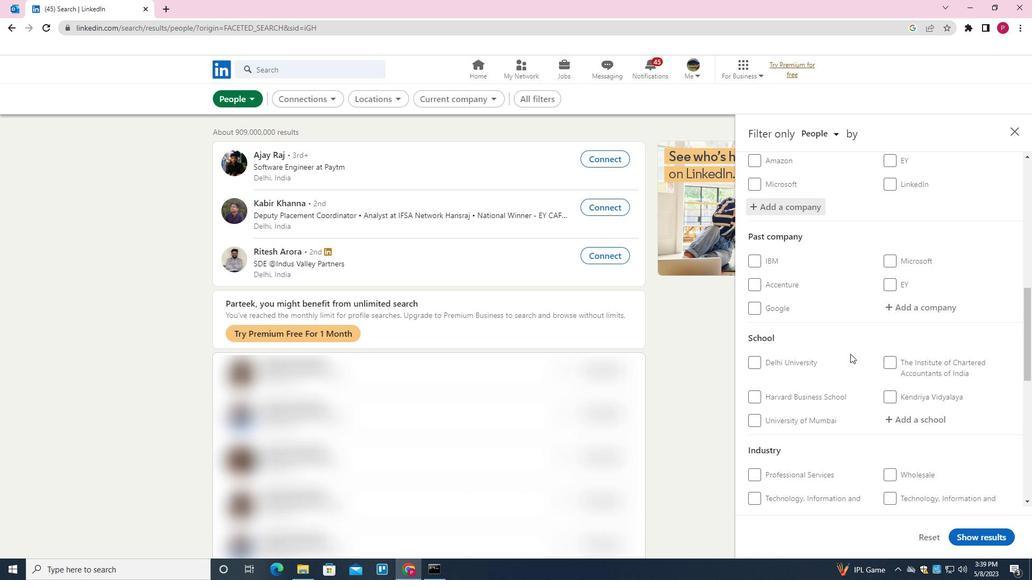 
Action: Mouse moved to (917, 317)
Screenshot: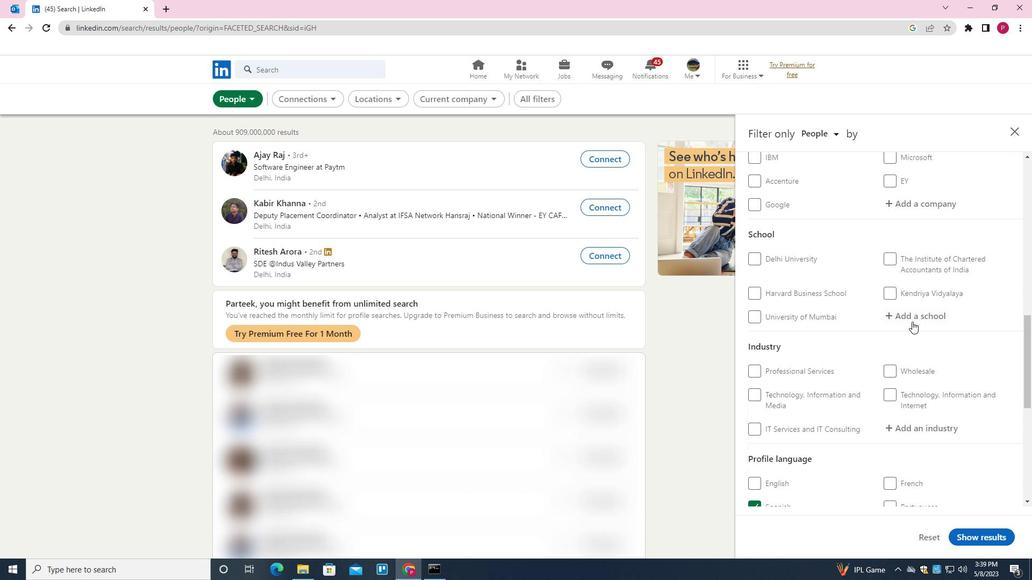 
Action: Mouse pressed left at (917, 317)
Screenshot: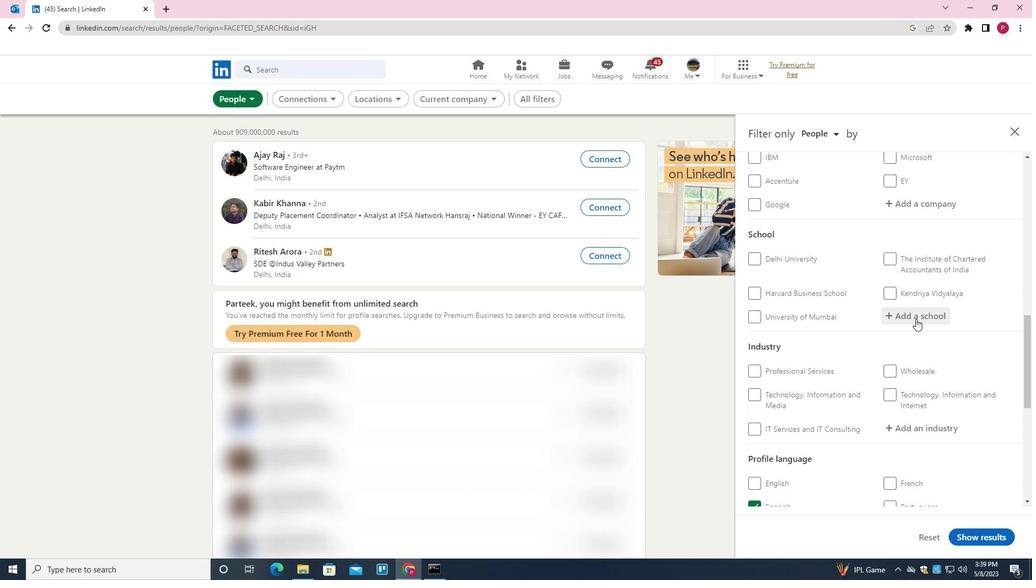 
Action: Mouse moved to (817, 383)
Screenshot: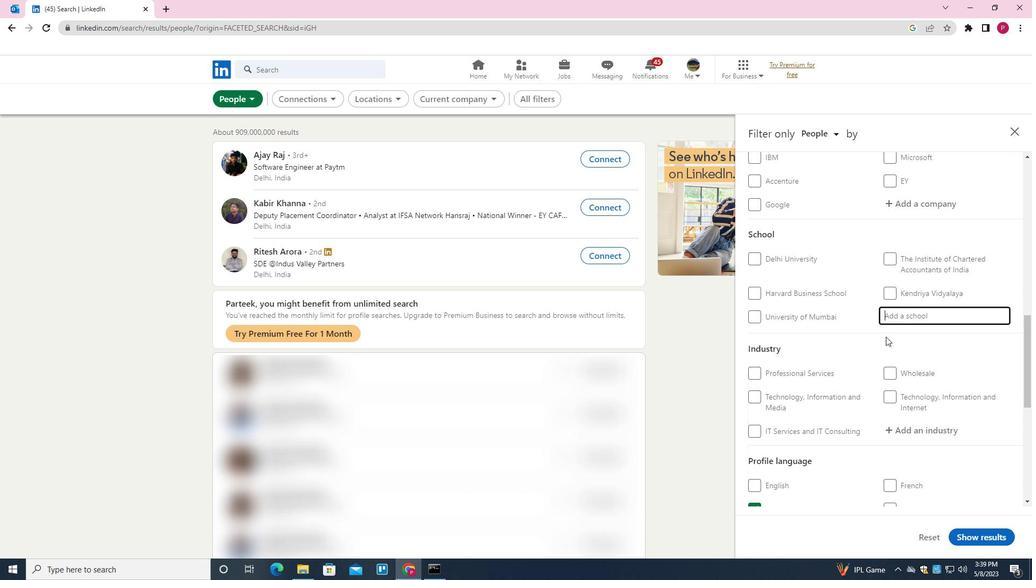 
Action: Key pressed <Key.shift>BANGALORE<Key.space><Key.shift><Key.shift>JOBS<Key.down><Key.down><Key.up><Key.enter>
Screenshot: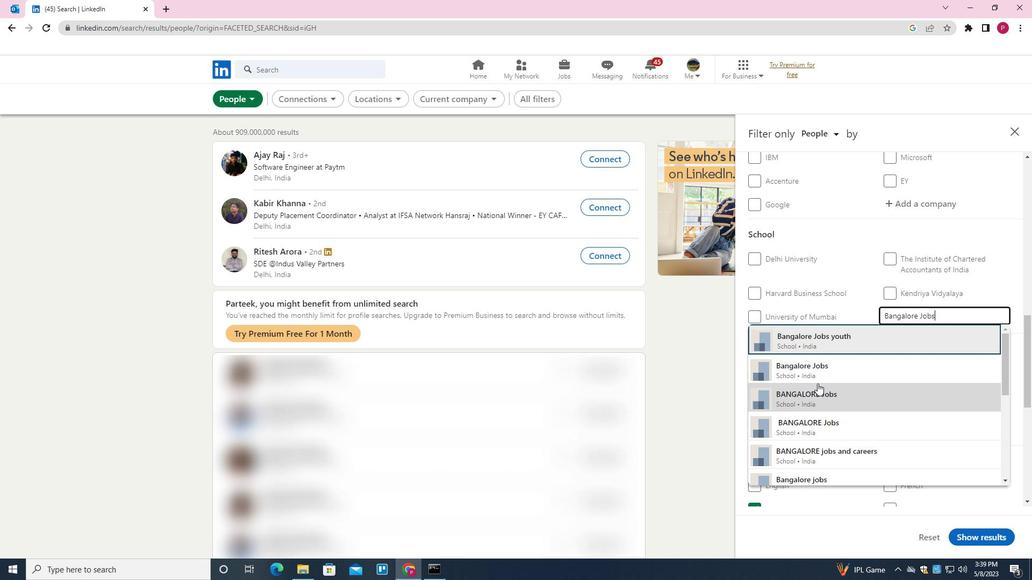 
Action: Mouse moved to (821, 361)
Screenshot: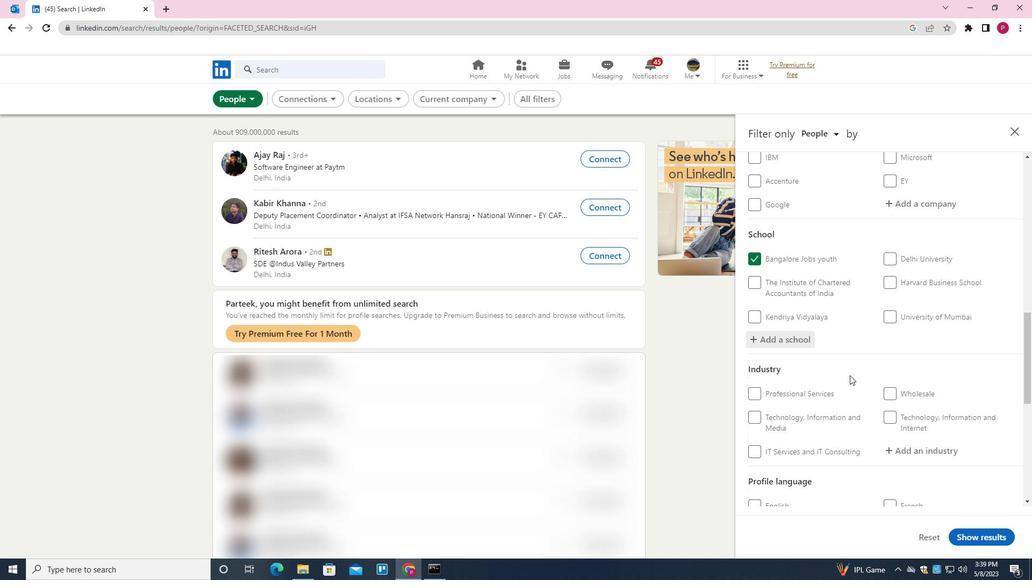 
Action: Mouse scrolled (821, 360) with delta (0, 0)
Screenshot: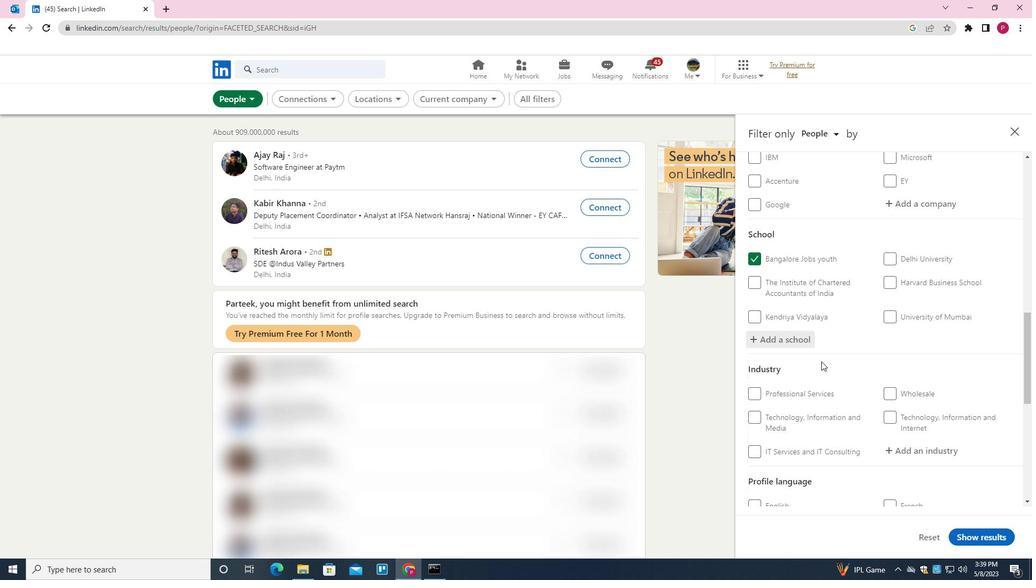 
Action: Mouse scrolled (821, 360) with delta (0, 0)
Screenshot: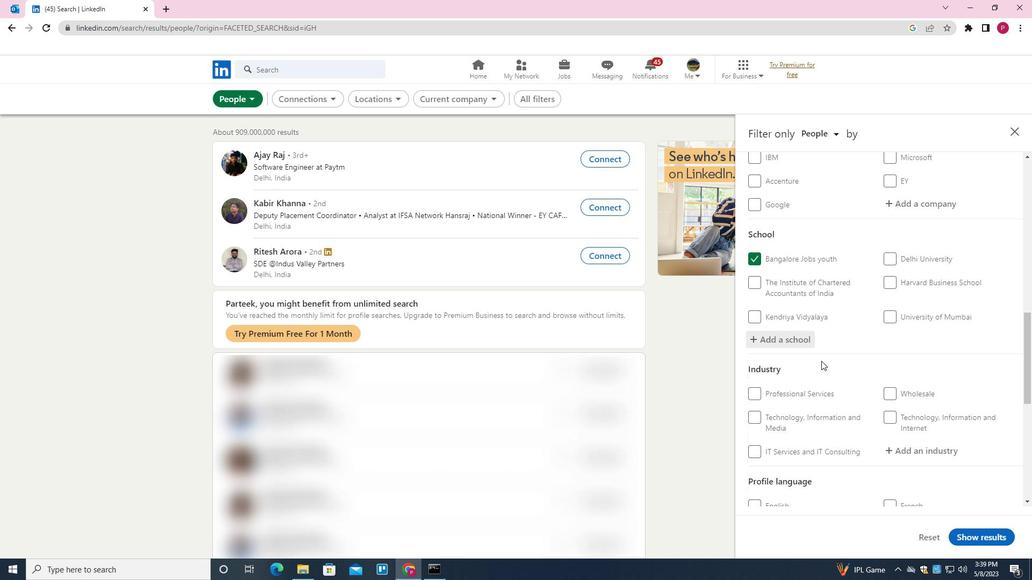 
Action: Mouse moved to (914, 344)
Screenshot: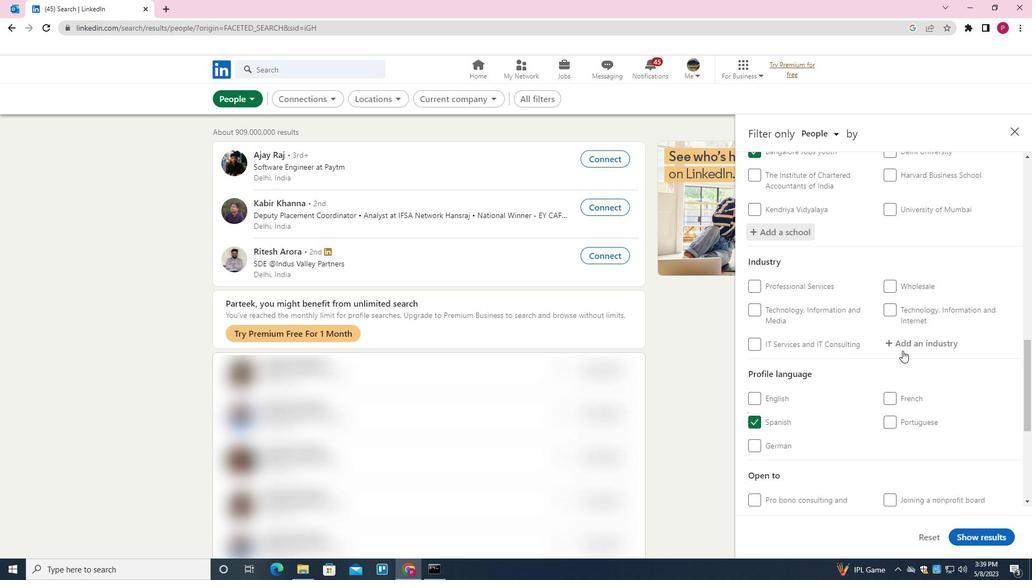 
Action: Mouse pressed left at (914, 344)
Screenshot: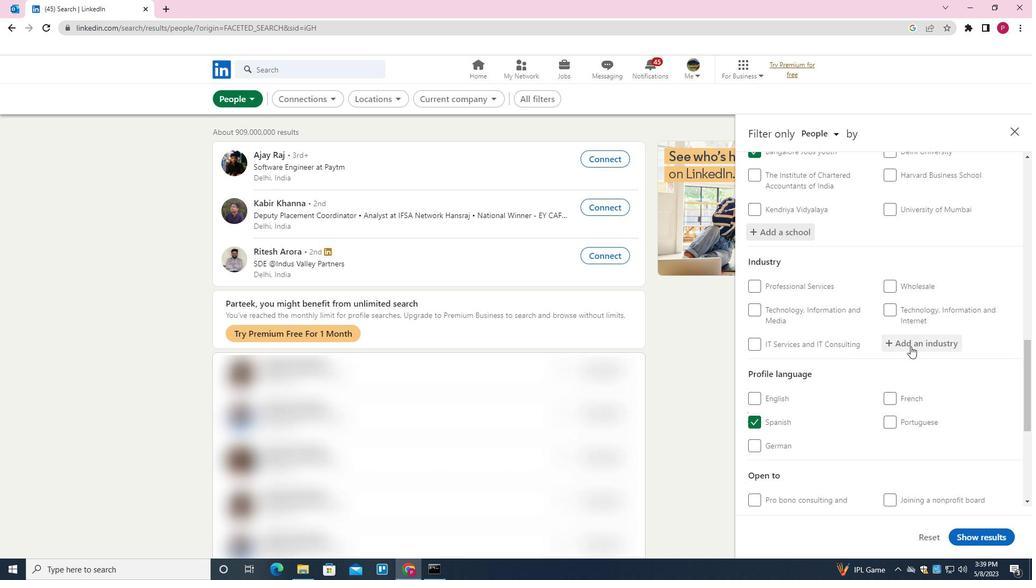 
Action: Key pressed <Key.shift>TAX<Key.space><Key.shift>PREPARATION<Key.backspace><Key.backspace><Key.backspace><Key.backspace><Key.backspace><Key.backspace><Key.backspace><Key.backspace><Key.backspace><Key.backspace><Key.backspace><Key.backspace><Key.backspace><Key.backspace><Key.backspace><Key.backspace><Key.backspace><Key.backspace><Key.backspace><Key.shift>CLIMATE<Key.space><Key.shift>DATA<Key.space>AND<Key.space><Key.down><Key.enter>
Screenshot: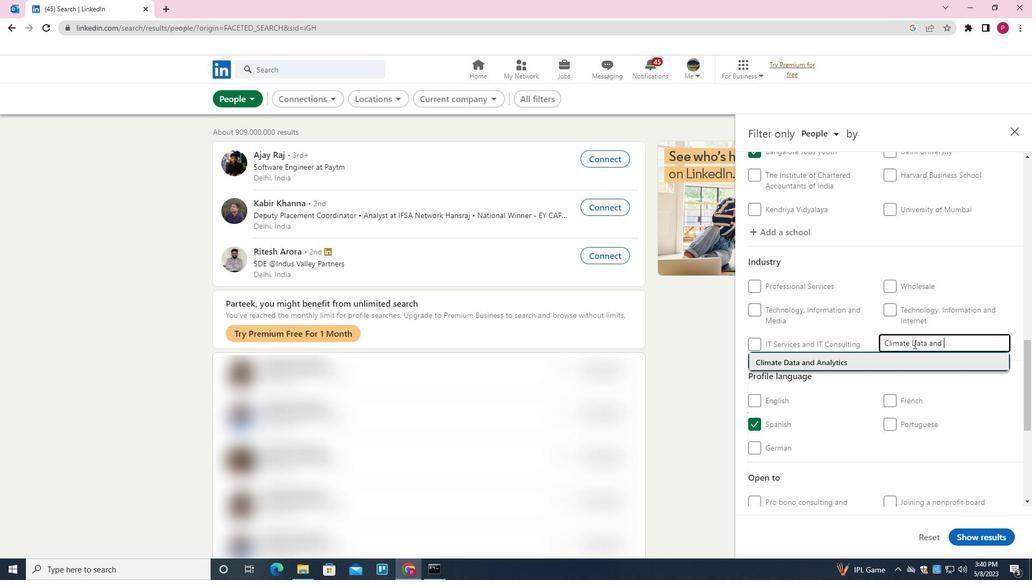 
Action: Mouse scrolled (914, 344) with delta (0, 0)
Screenshot: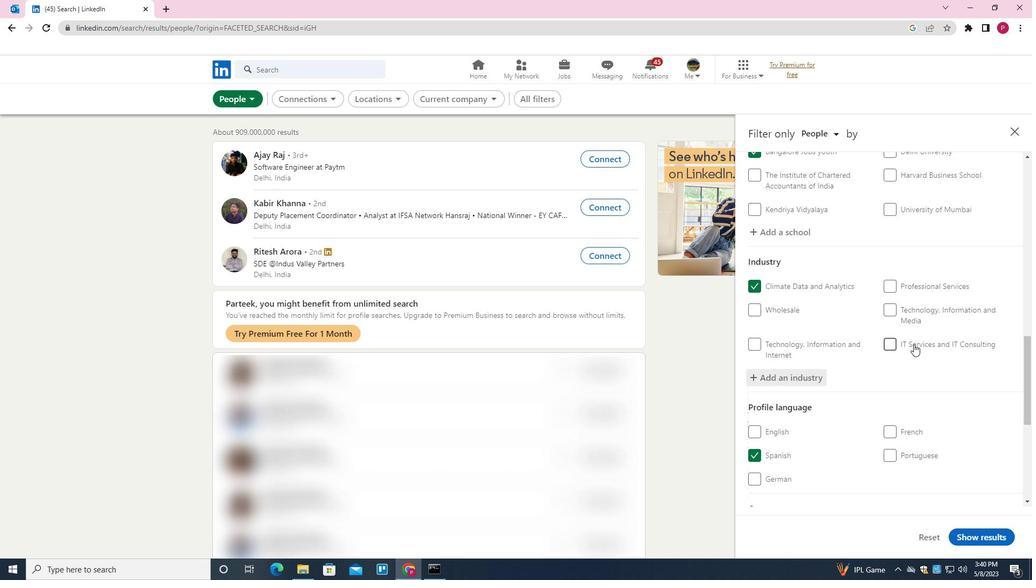 
Action: Mouse scrolled (914, 344) with delta (0, 0)
Screenshot: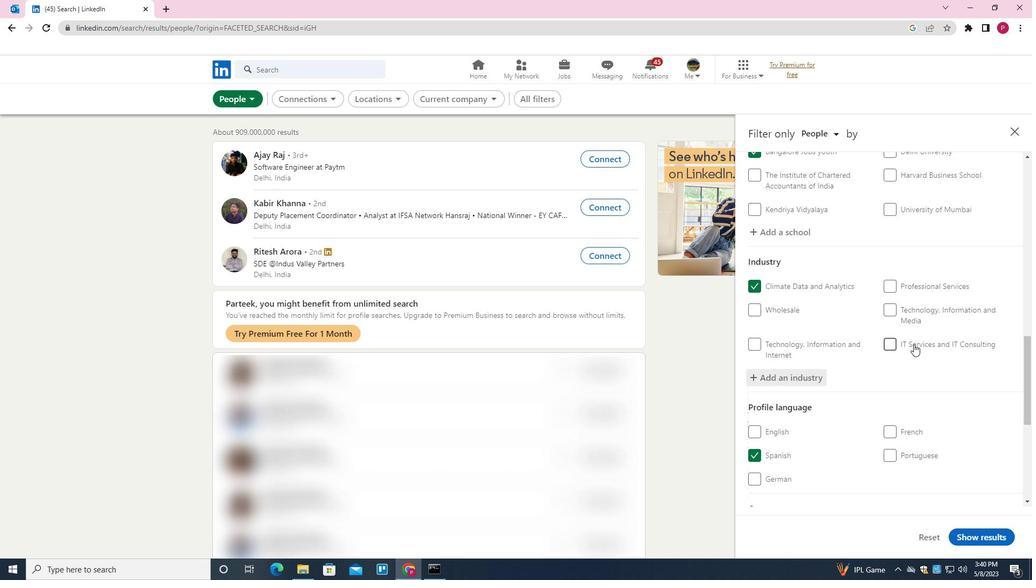 
Action: Mouse scrolled (914, 344) with delta (0, 0)
Screenshot: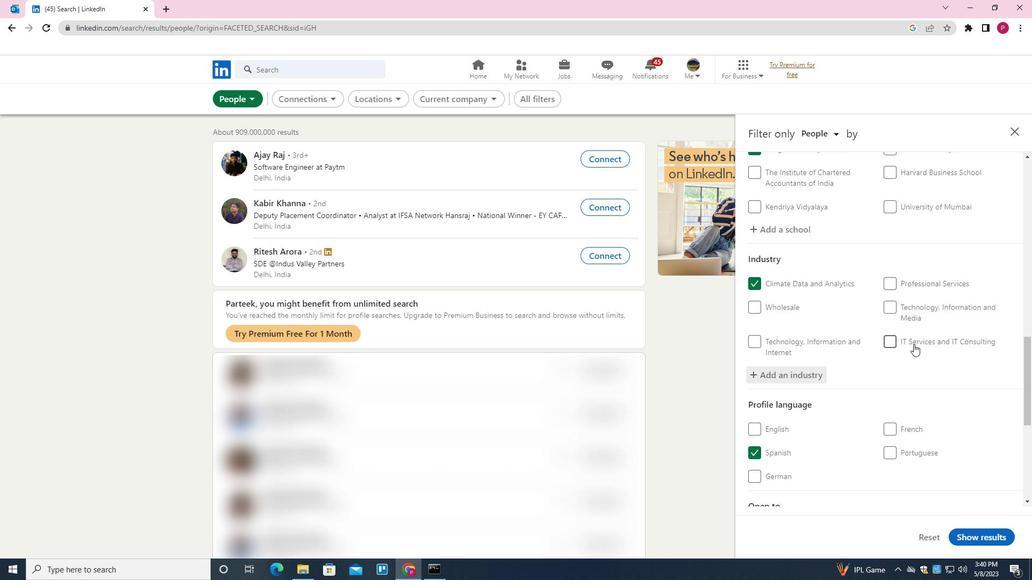 
Action: Mouse scrolled (914, 344) with delta (0, 0)
Screenshot: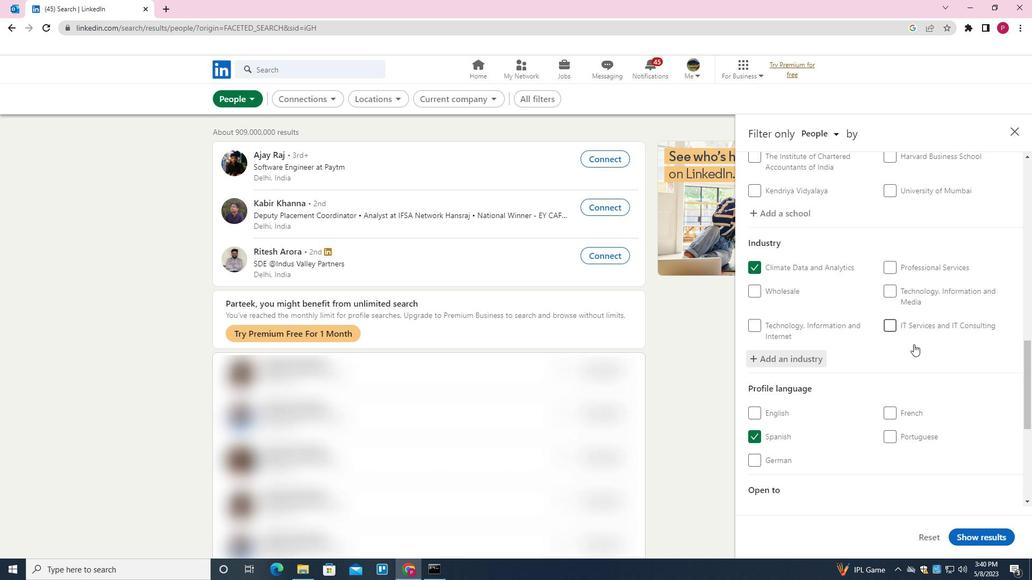 
Action: Mouse moved to (916, 429)
Screenshot: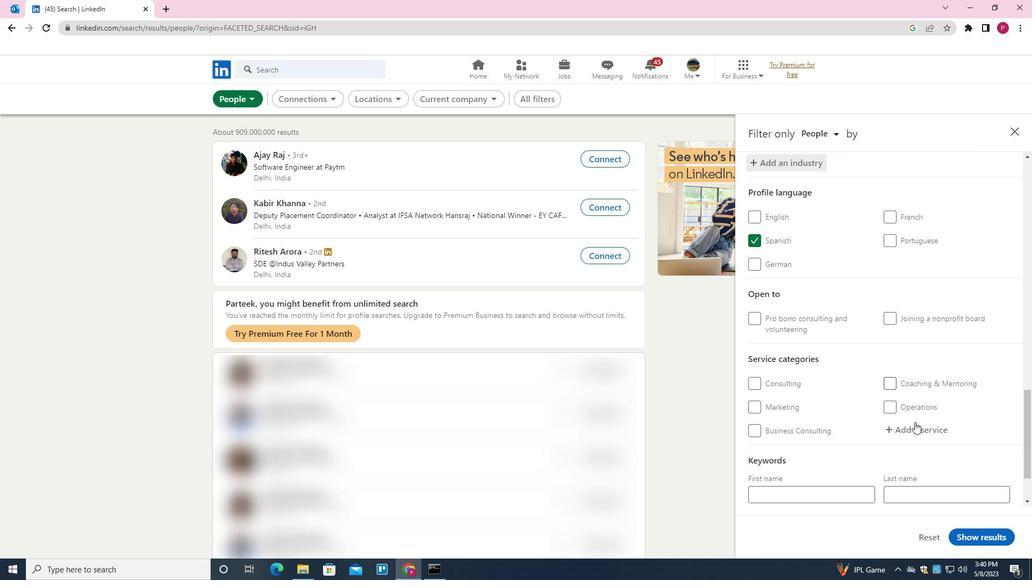 
Action: Mouse pressed left at (916, 429)
Screenshot: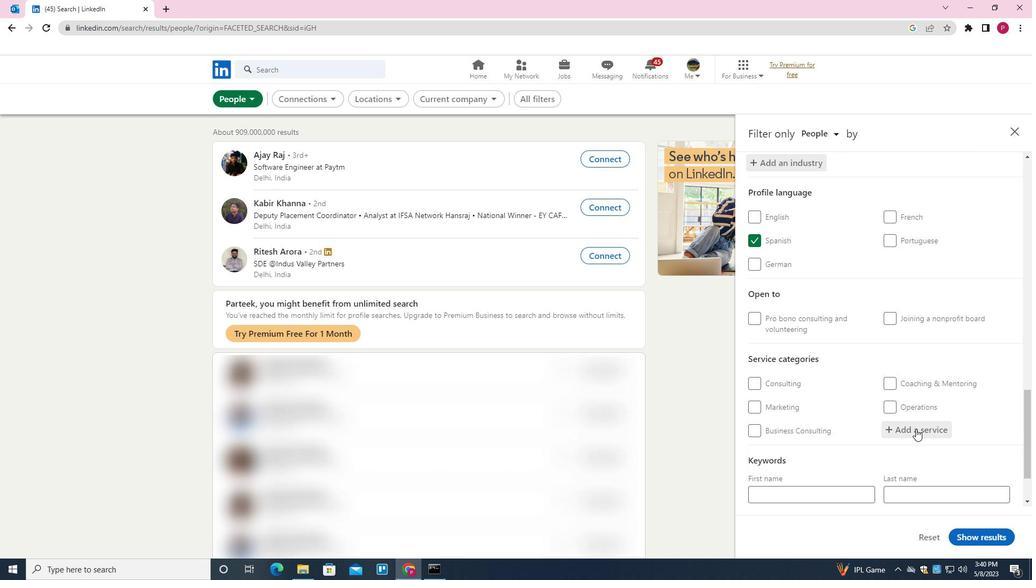 
Action: Key pressed <Key.shift>TAX<Key.space><Key.shift><Key.shift><Key.shift>PREA<Key.backspace>PARATION<Key.down><Key.enter>
Screenshot: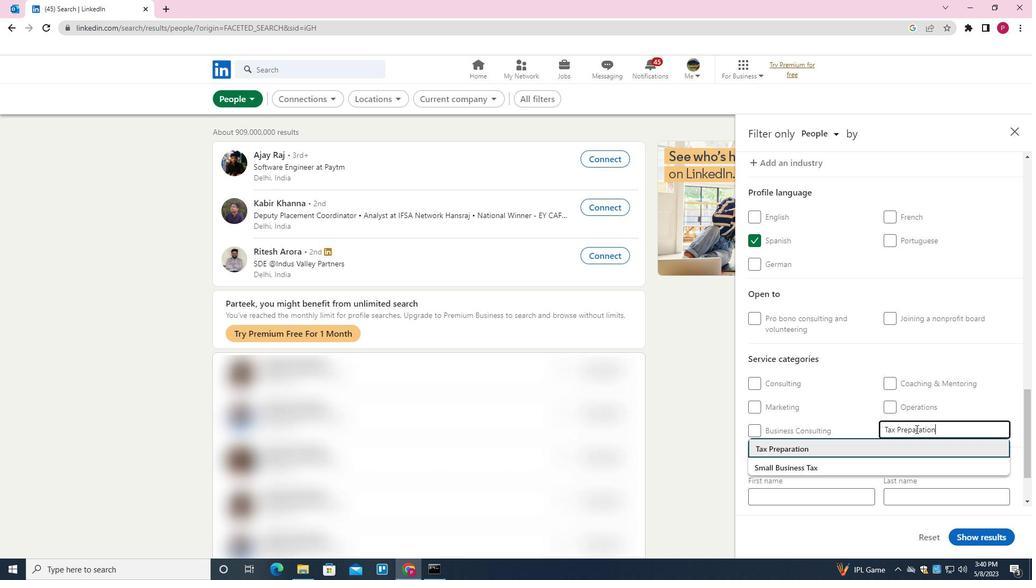 
Action: Mouse scrolled (916, 429) with delta (0, 0)
Screenshot: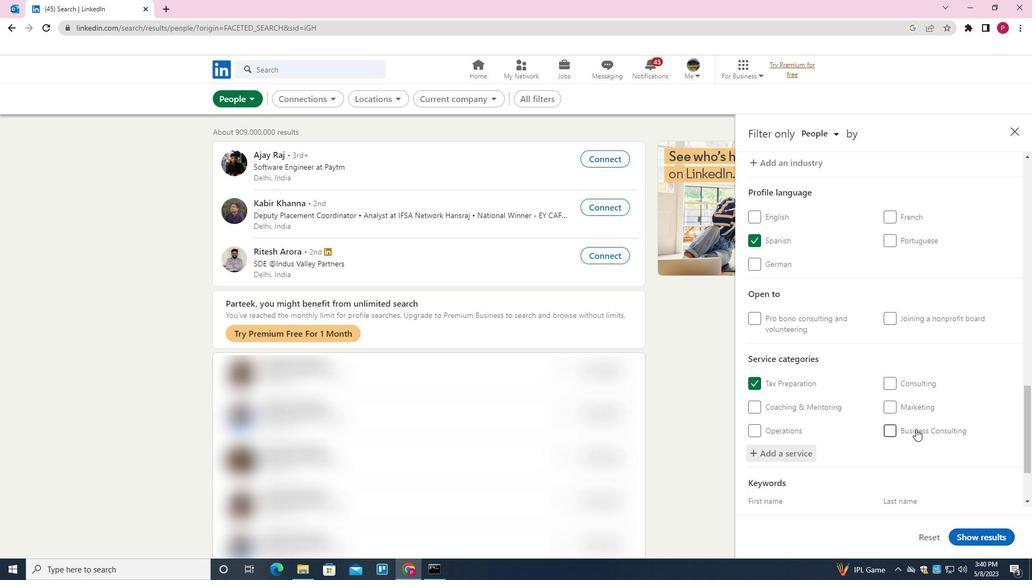 
Action: Mouse scrolled (916, 429) with delta (0, 0)
Screenshot: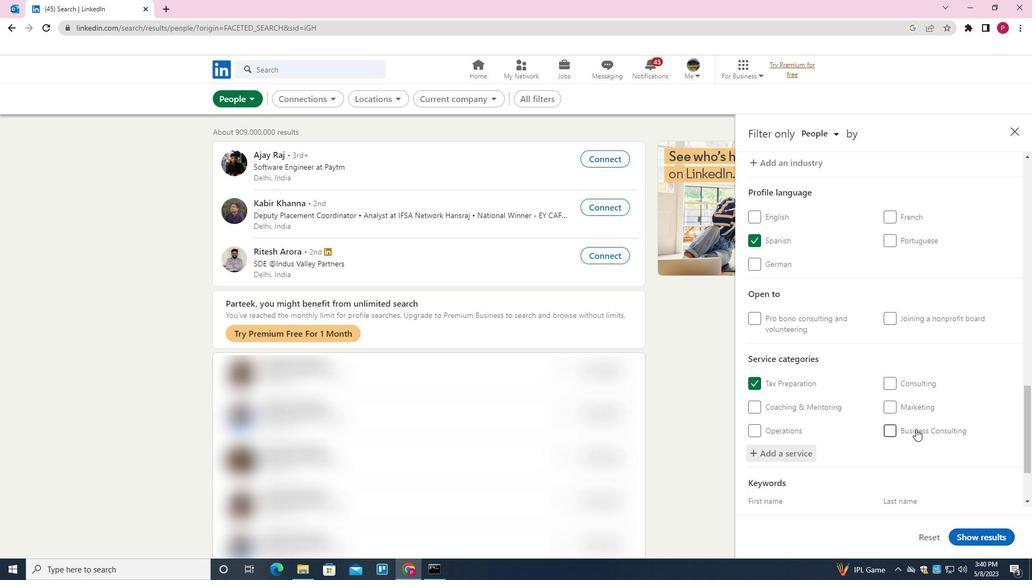 
Action: Mouse scrolled (916, 429) with delta (0, 0)
Screenshot: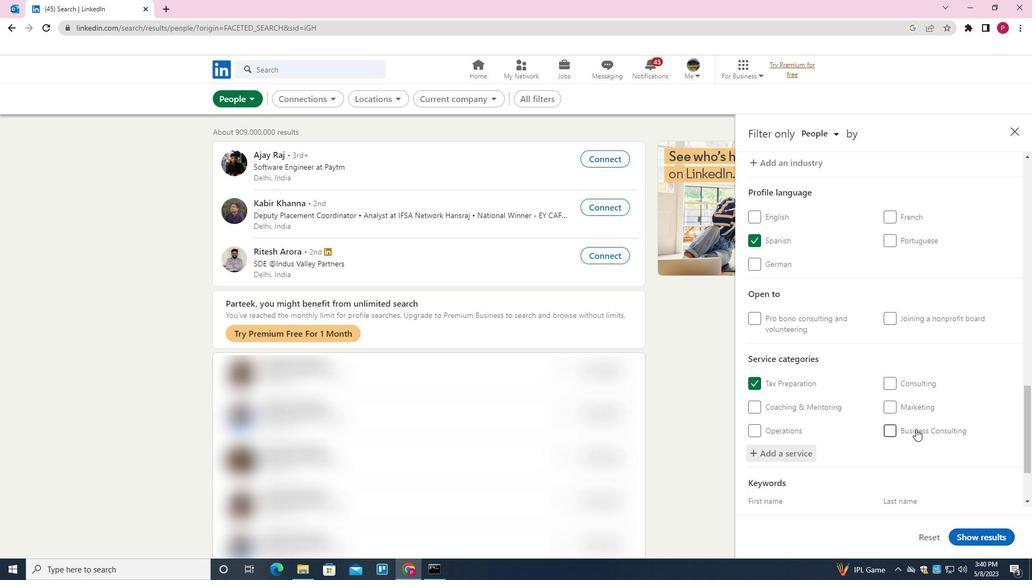 
Action: Mouse scrolled (916, 429) with delta (0, 0)
Screenshot: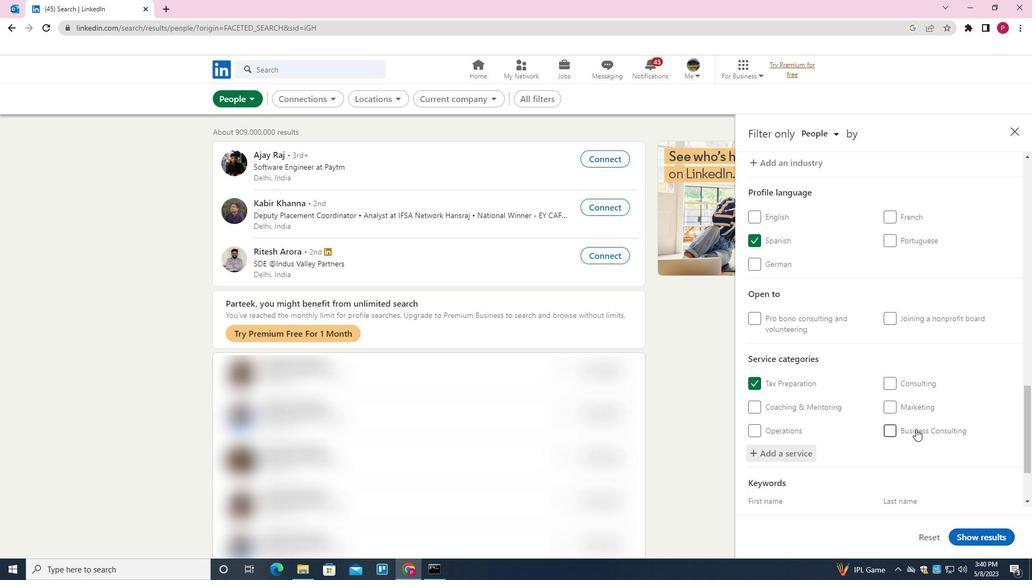 
Action: Mouse scrolled (916, 429) with delta (0, 0)
Screenshot: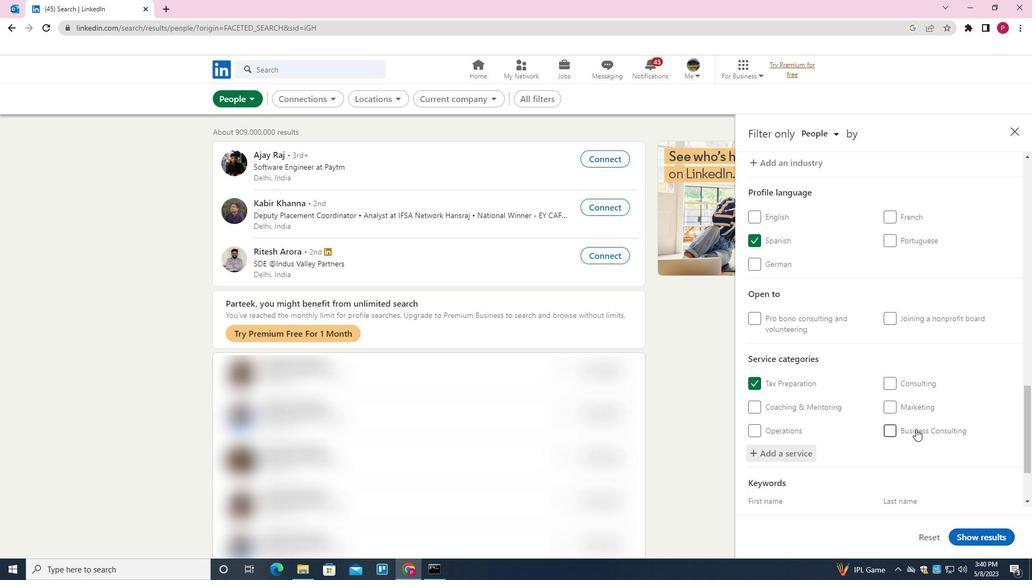
Action: Mouse moved to (860, 461)
Screenshot: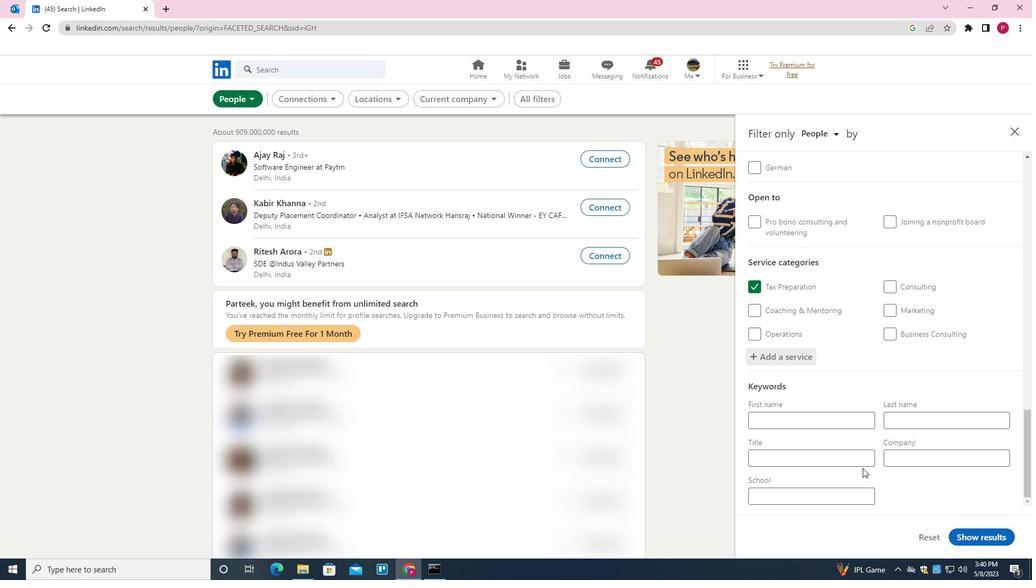 
Action: Mouse pressed left at (860, 461)
Screenshot: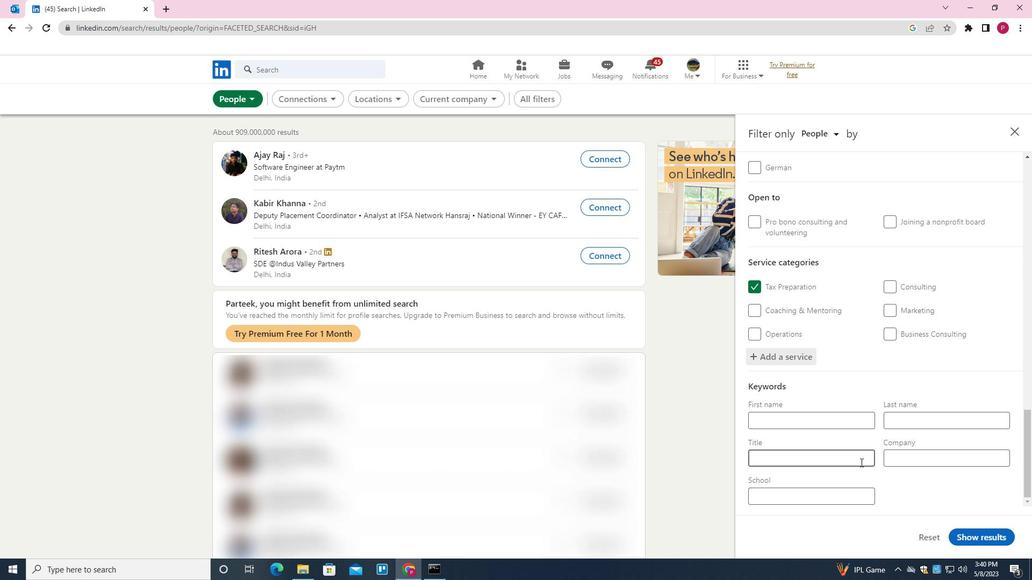 
Action: Key pressed <Key.shift><Key.shift>HAIR<Key.space><Key.shift>STYLIST
Screenshot: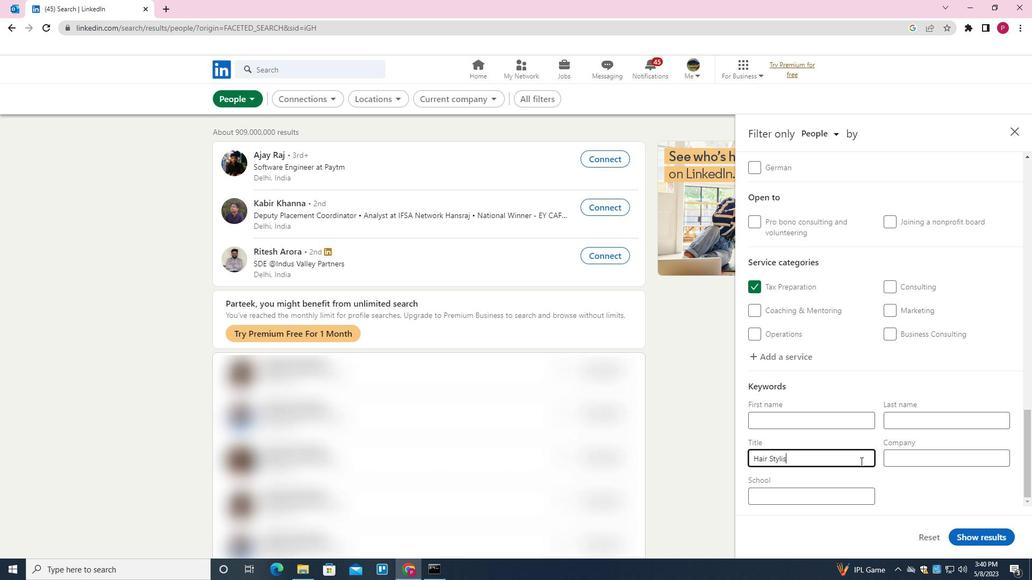 
Action: Mouse moved to (982, 543)
Screenshot: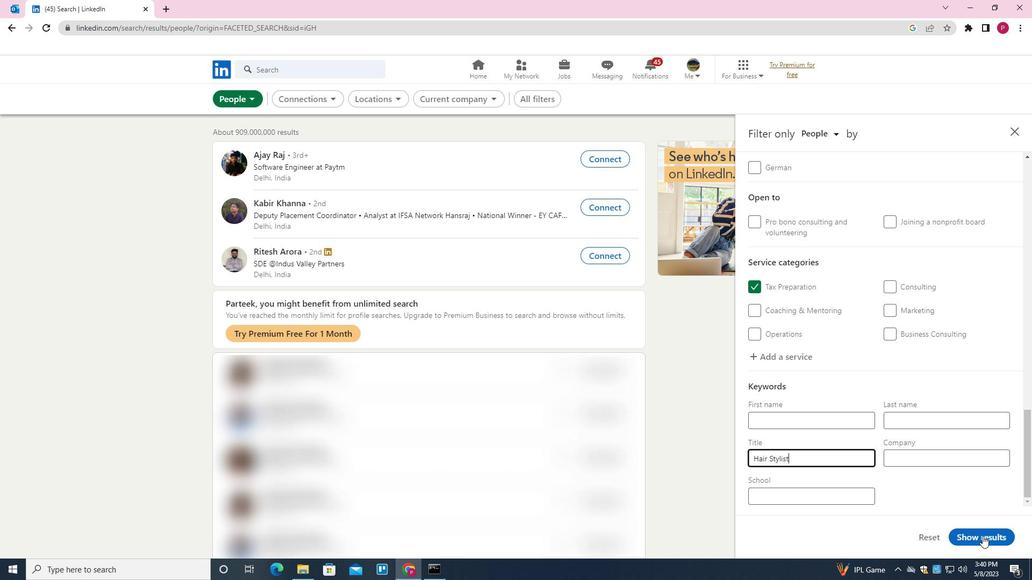 
Action: Mouse pressed left at (982, 543)
Screenshot: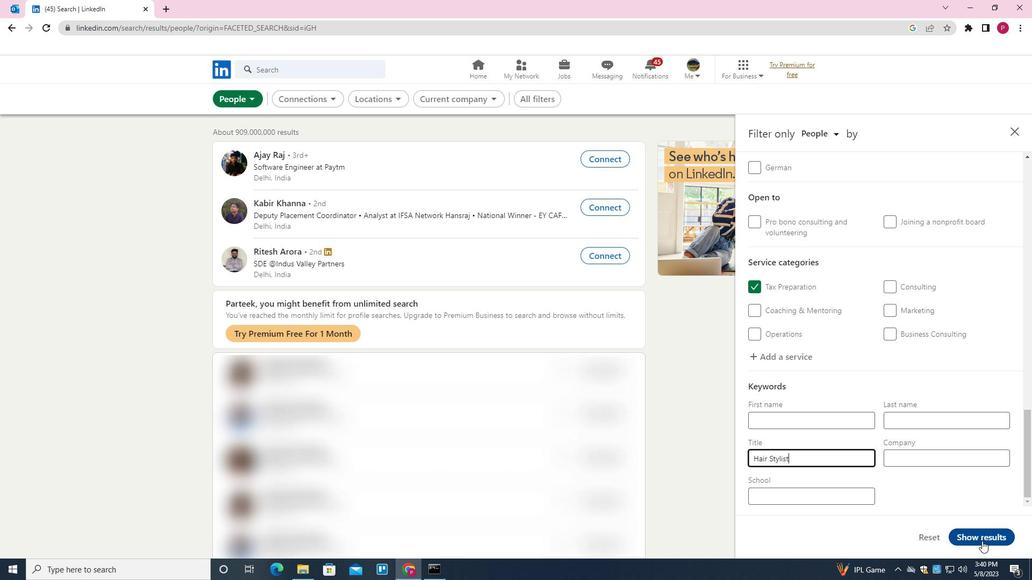 
Action: Mouse moved to (612, 292)
Screenshot: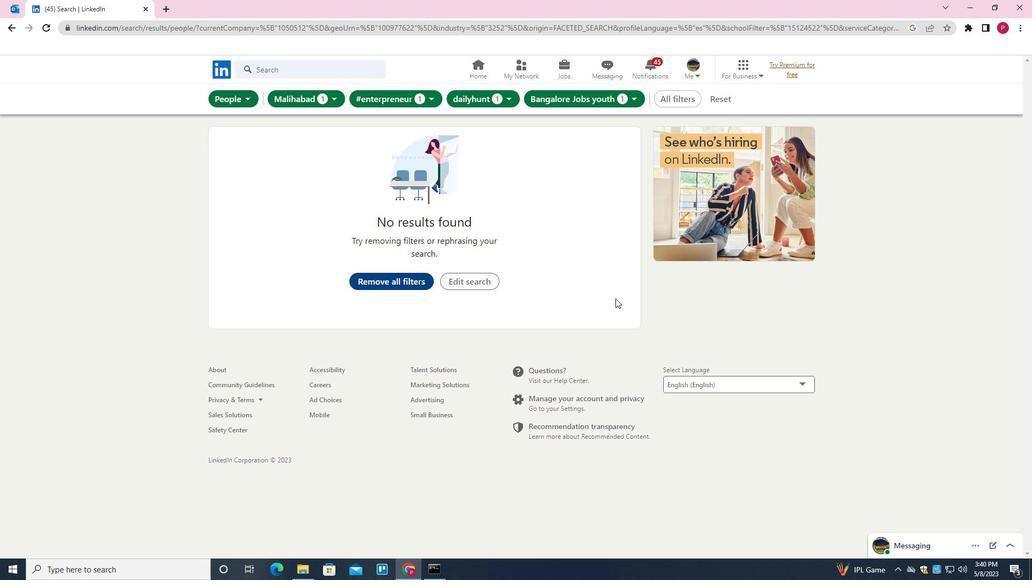 
